 Task: Find connections with filter location Rheine with filter topic #Leanstartupswith filter profile language German with filter current company Himalaya Wellness Company with filter school Tagore Engineering College with filter industry Professional Services with filter service category Financial Accounting with filter keywords title Organizer
Action: Mouse moved to (281, 185)
Screenshot: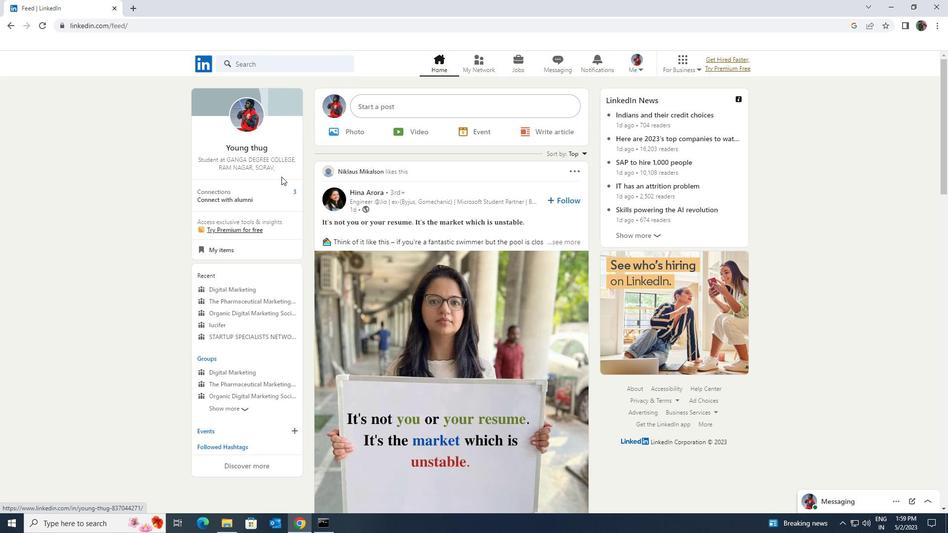 
Action: Mouse pressed left at (281, 185)
Screenshot: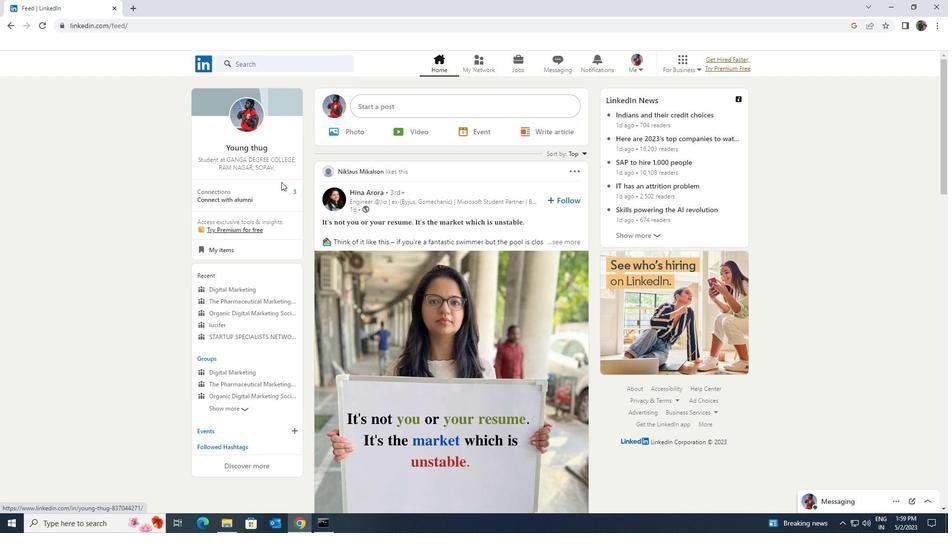 
Action: Mouse moved to (281, 192)
Screenshot: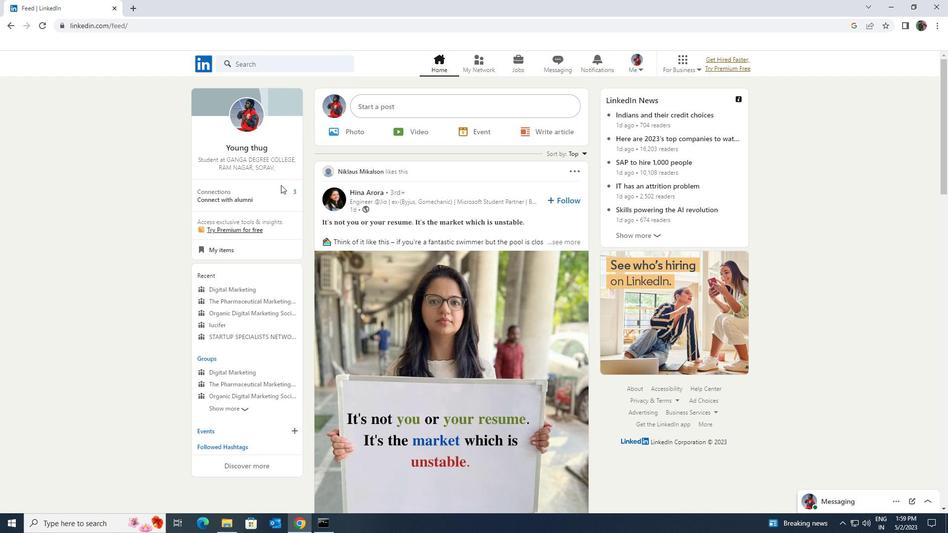 
Action: Mouse pressed left at (281, 192)
Screenshot: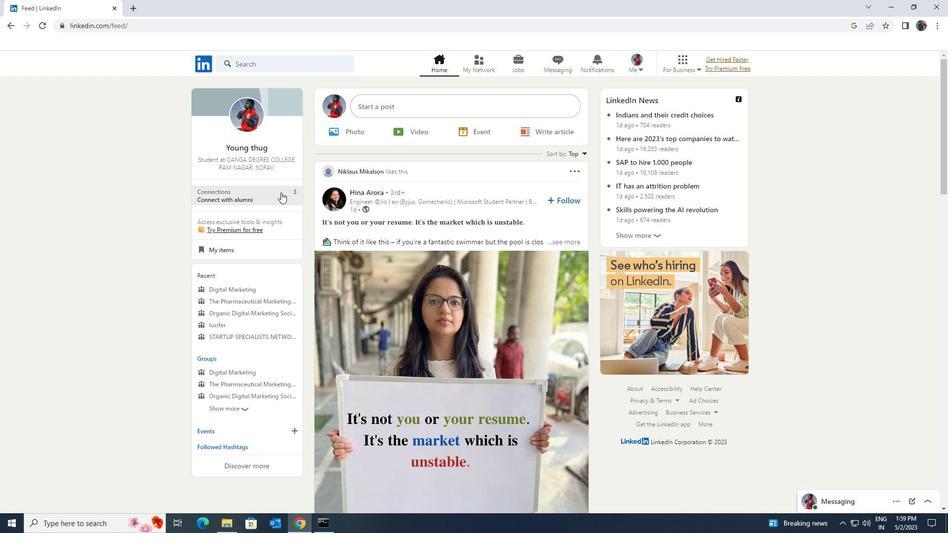 
Action: Mouse moved to (289, 120)
Screenshot: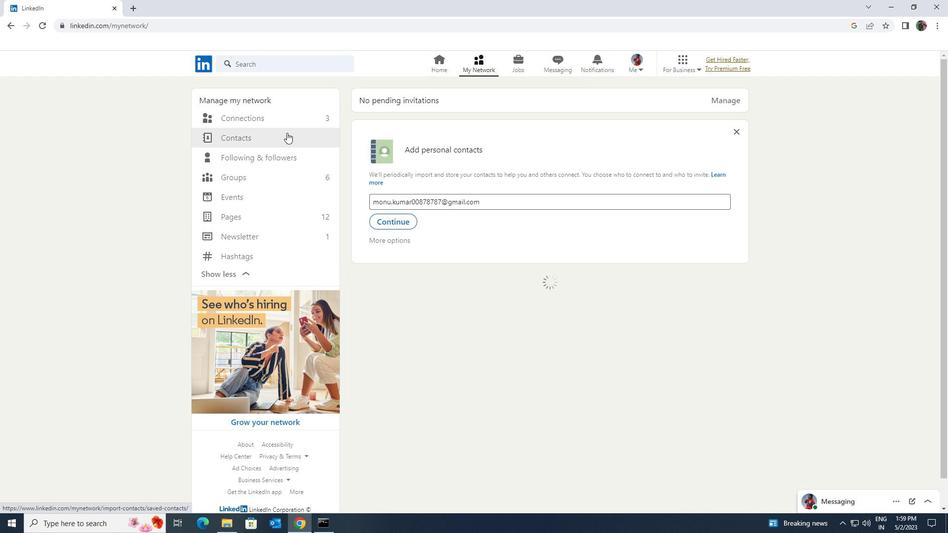 
Action: Mouse pressed left at (289, 120)
Screenshot: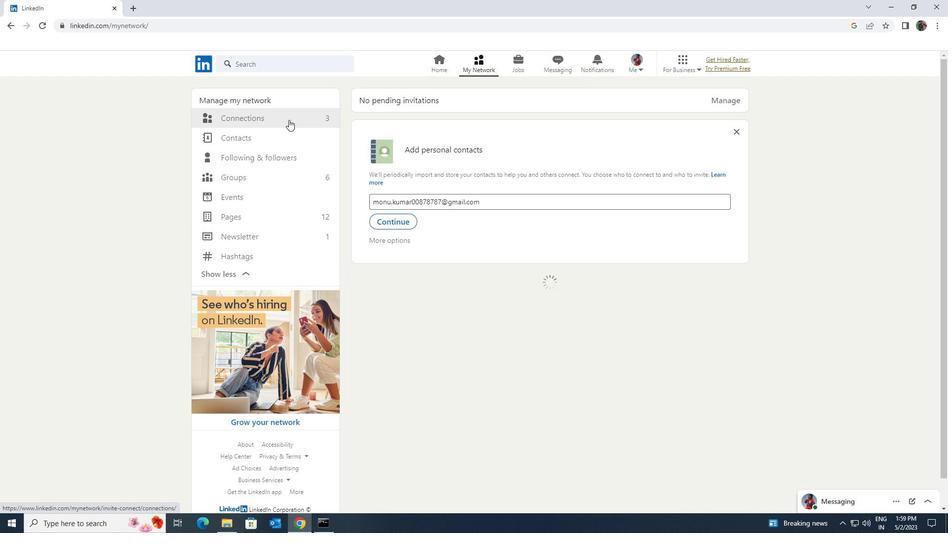 
Action: Mouse moved to (531, 121)
Screenshot: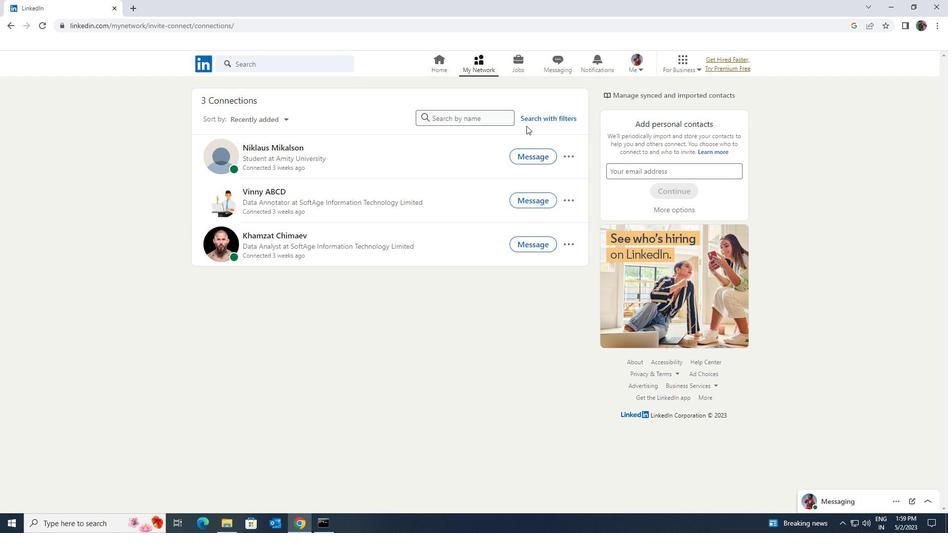 
Action: Mouse pressed left at (531, 121)
Screenshot: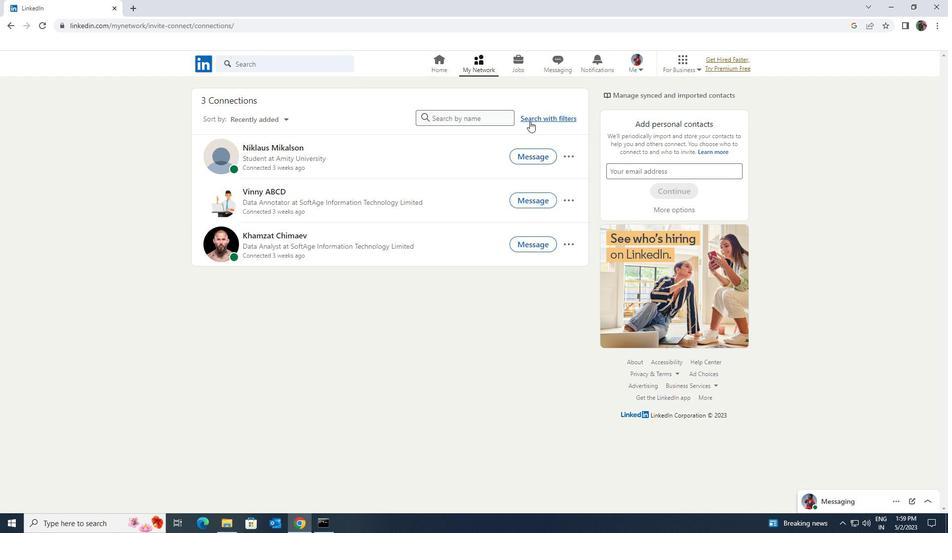
Action: Mouse moved to (505, 95)
Screenshot: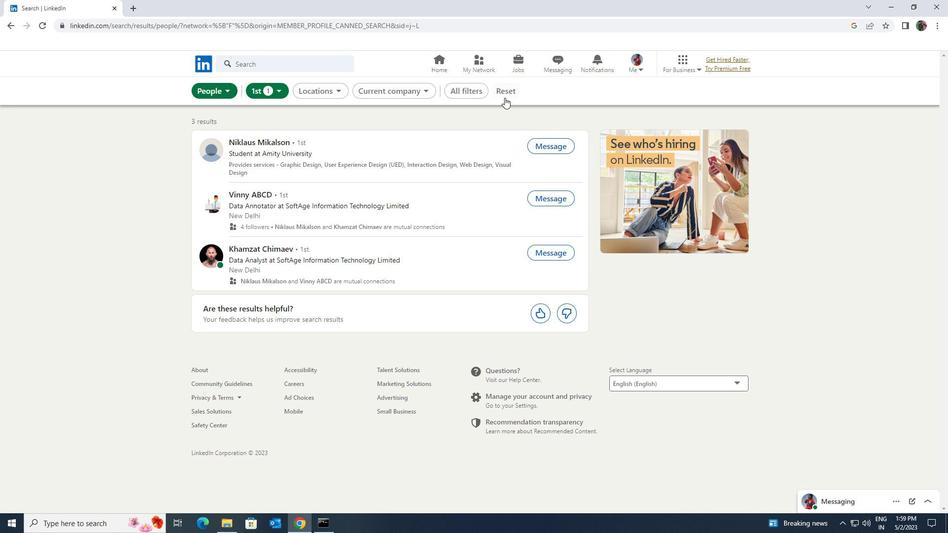 
Action: Mouse pressed left at (505, 95)
Screenshot: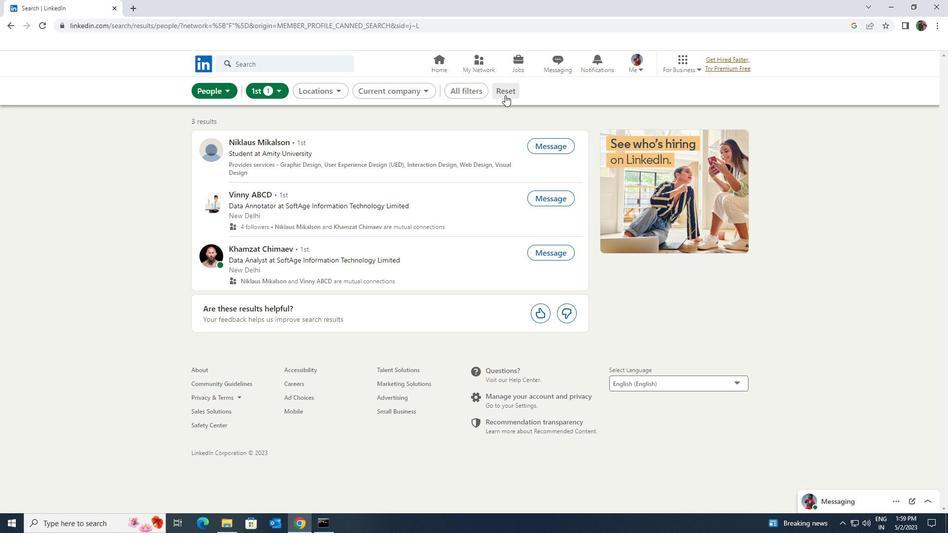 
Action: Mouse moved to (503, 96)
Screenshot: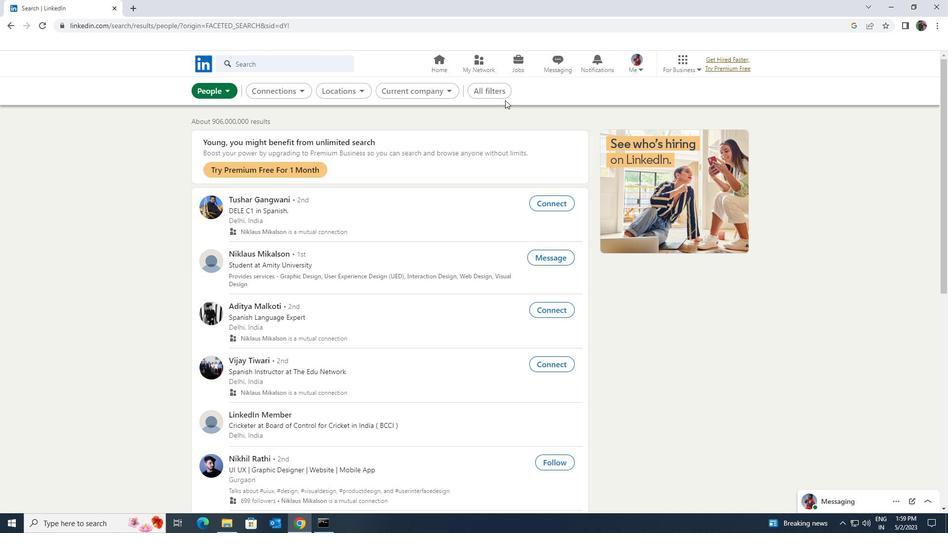 
Action: Mouse pressed left at (503, 96)
Screenshot: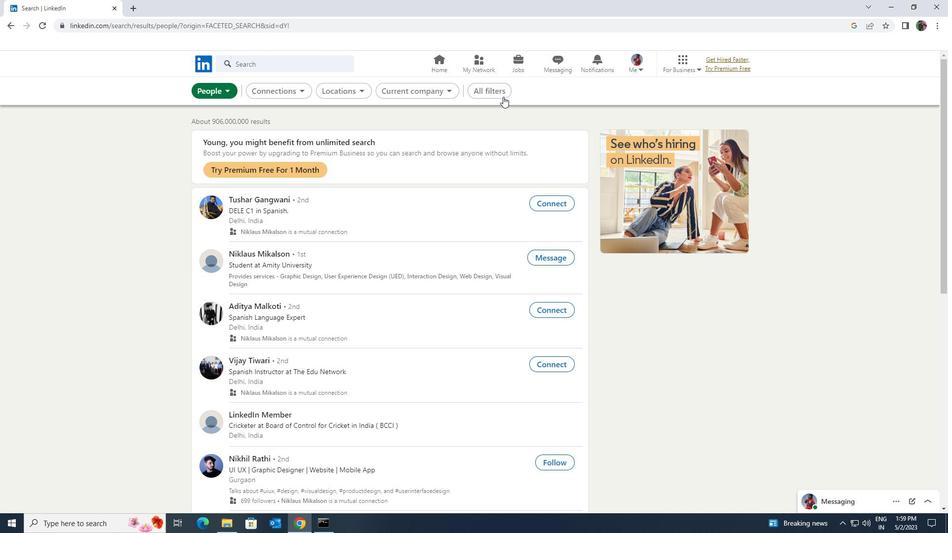 
Action: Mouse moved to (821, 393)
Screenshot: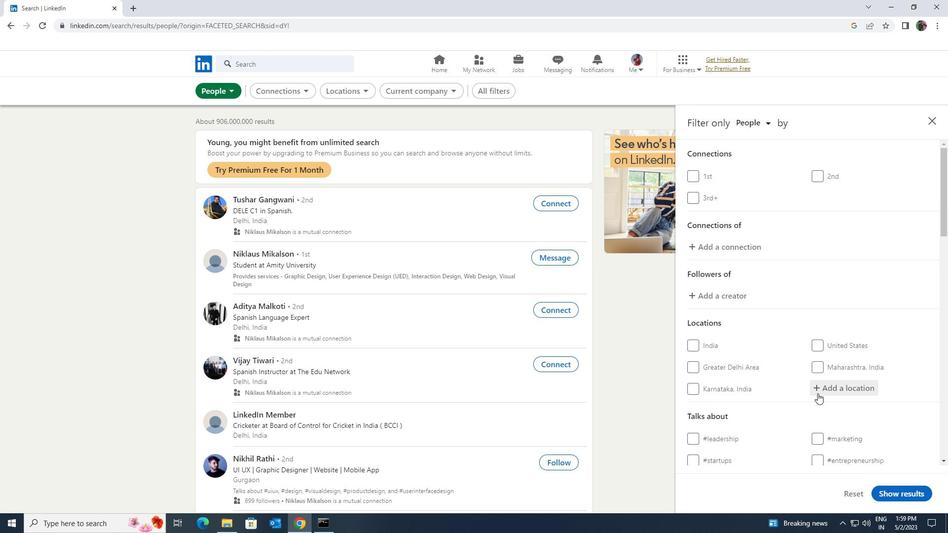 
Action: Mouse pressed left at (821, 393)
Screenshot: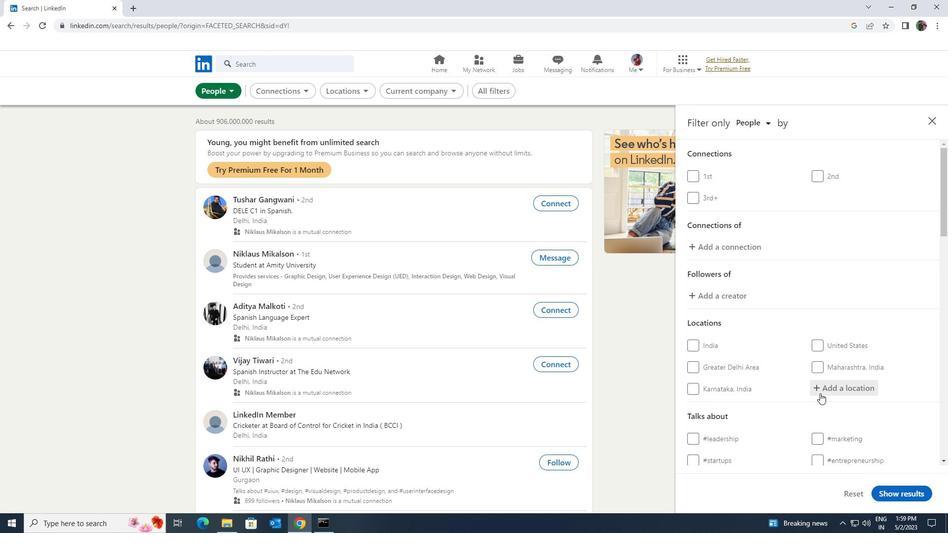 
Action: Mouse moved to (823, 386)
Screenshot: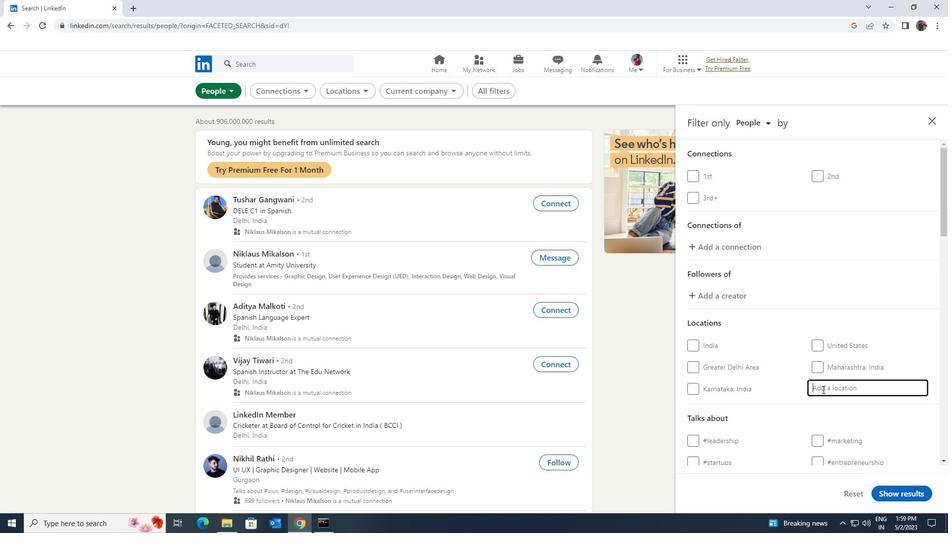 
Action: Key pressed <Key.shift><Key.shift><Key.shift><Key.shift><Key.shift><Key.shift><Key.shift>RHEIN
Screenshot: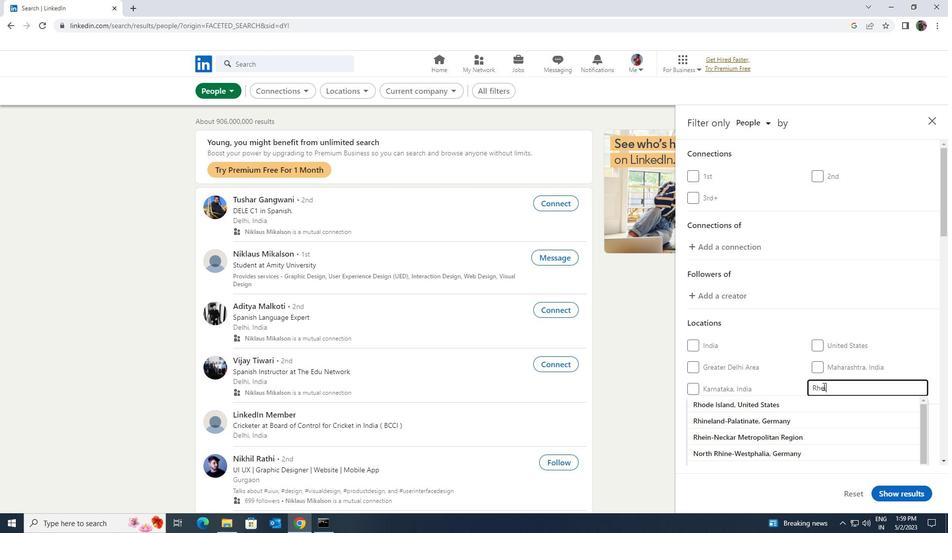 
Action: Mouse moved to (823, 391)
Screenshot: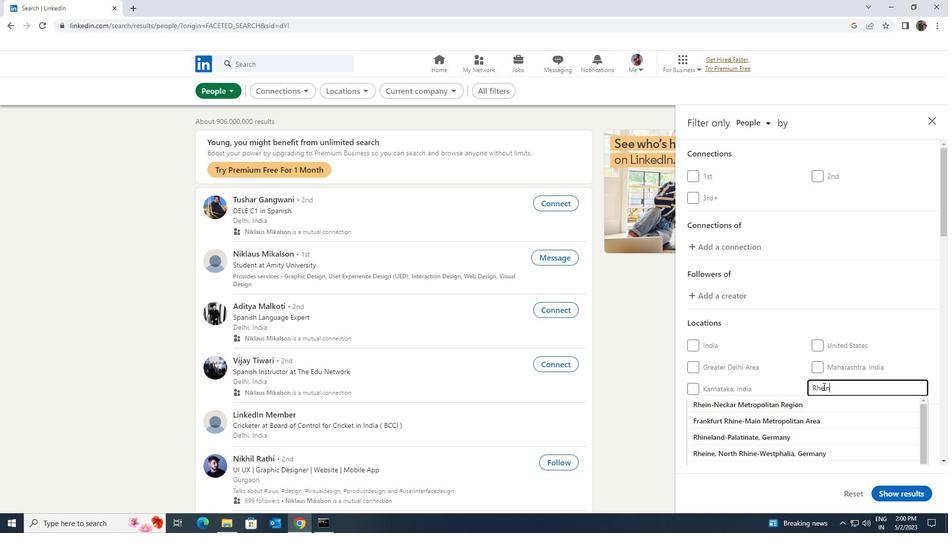 
Action: Key pressed E
Screenshot: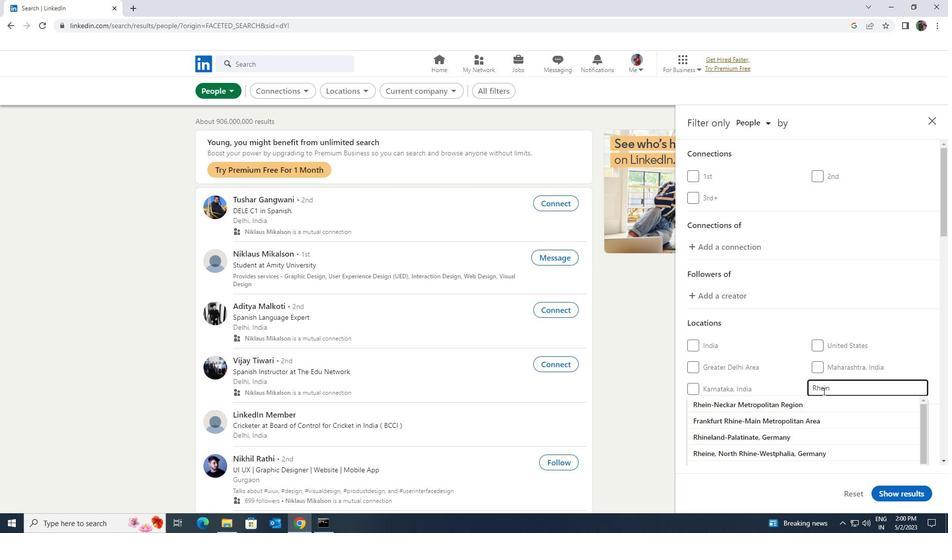 
Action: Mouse moved to (821, 397)
Screenshot: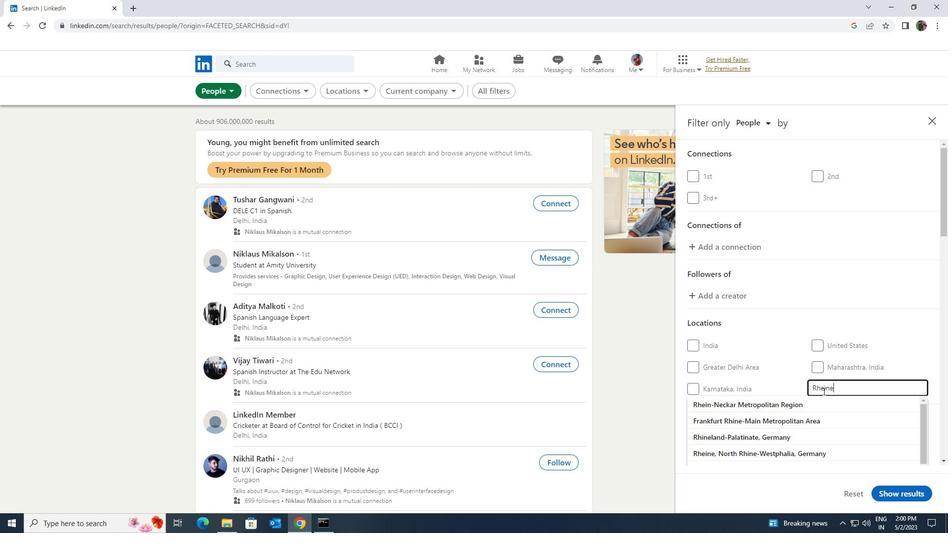 
Action: Mouse pressed left at (821, 397)
Screenshot: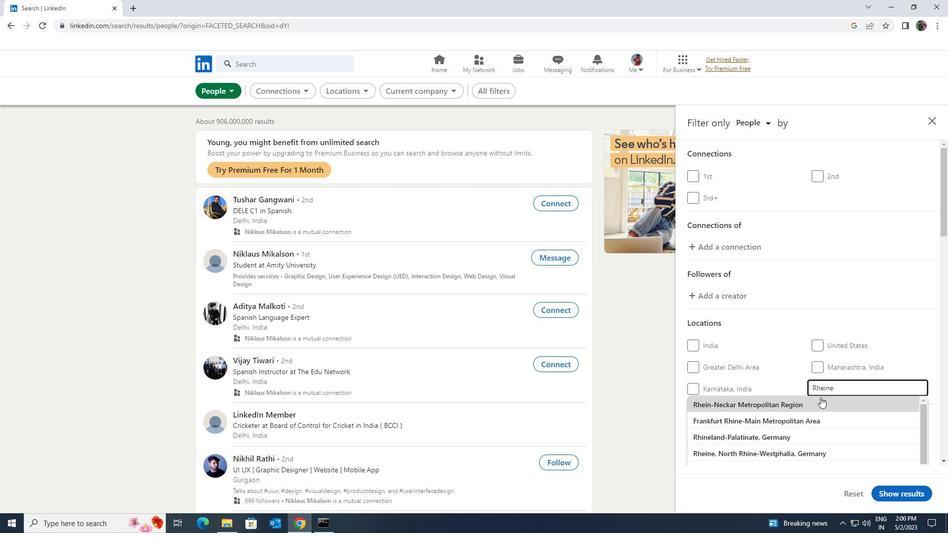 
Action: Mouse scrolled (821, 397) with delta (0, 0)
Screenshot: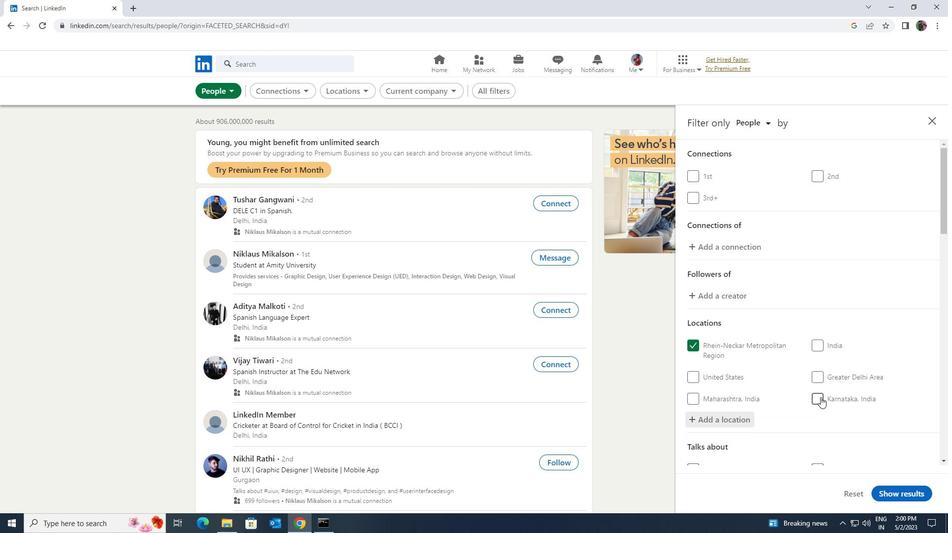
Action: Mouse scrolled (821, 397) with delta (0, 0)
Screenshot: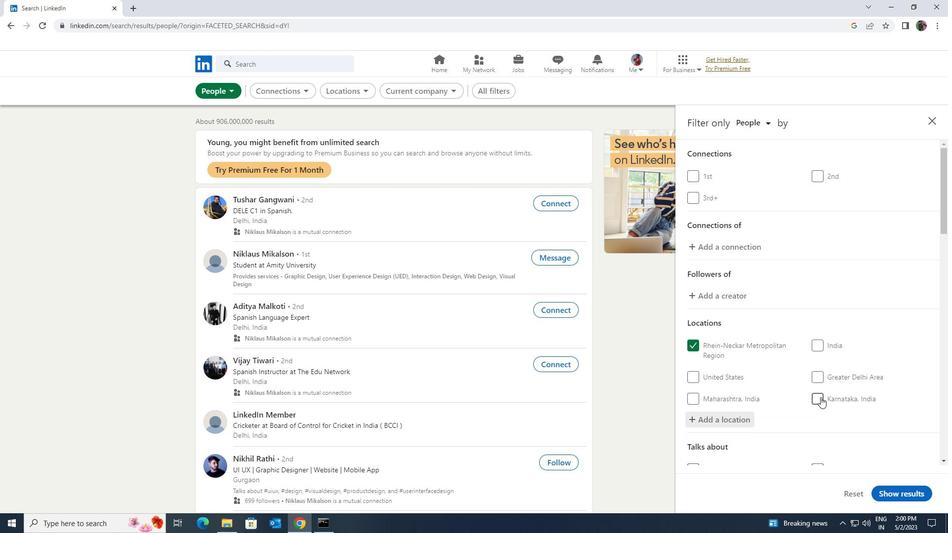 
Action: Mouse moved to (825, 408)
Screenshot: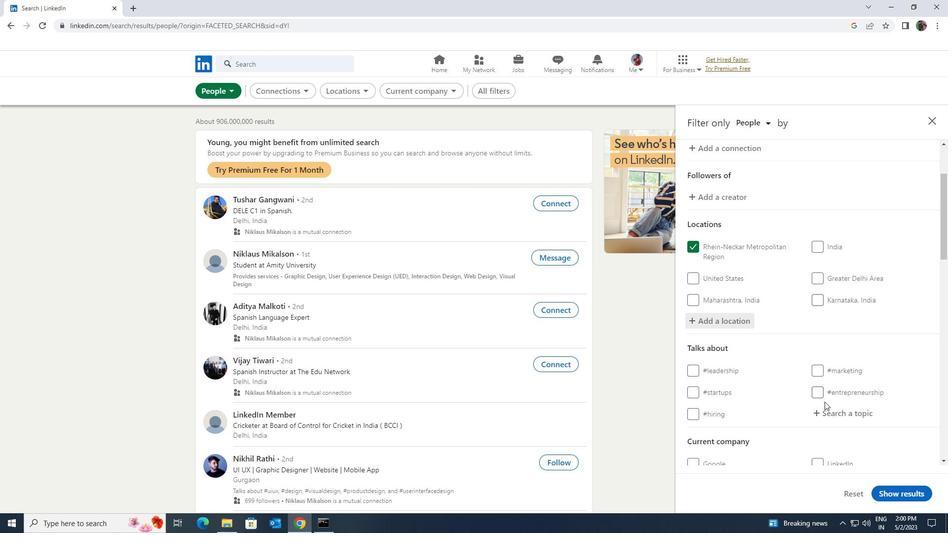 
Action: Mouse pressed left at (825, 408)
Screenshot: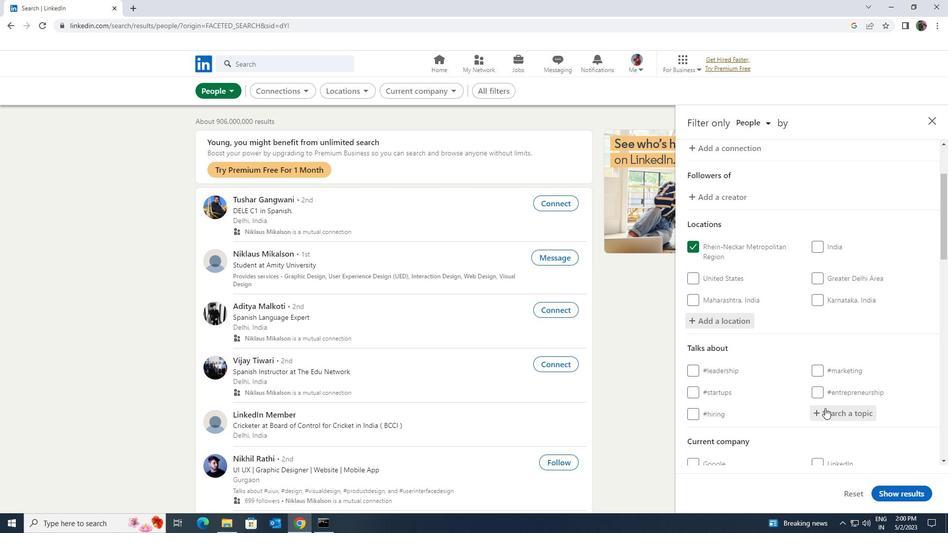 
Action: Key pressed <Key.shift>LEANSTART
Screenshot: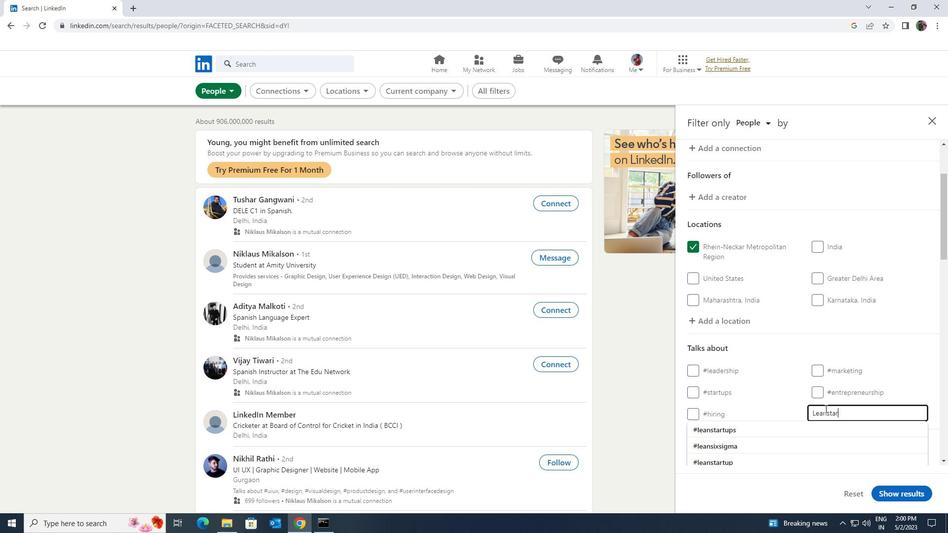
Action: Mouse moved to (819, 427)
Screenshot: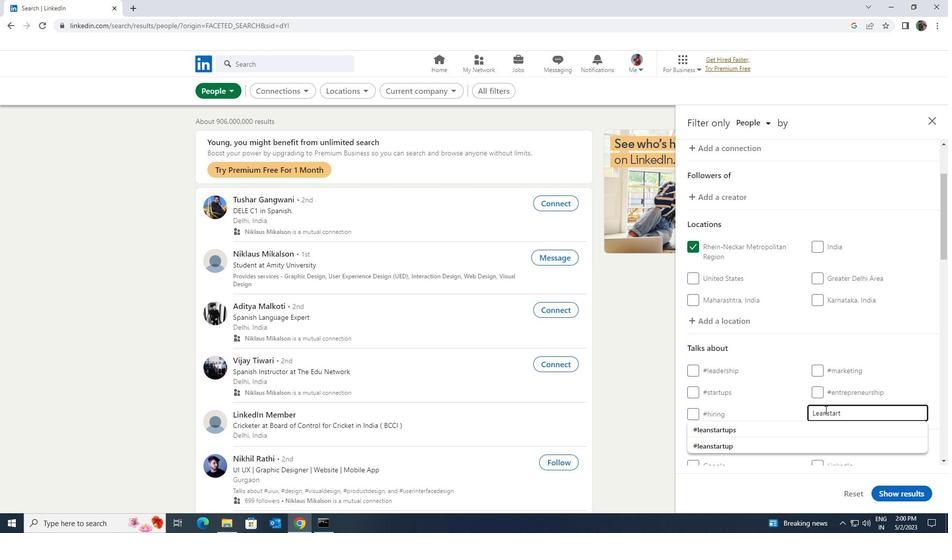 
Action: Mouse pressed left at (819, 427)
Screenshot: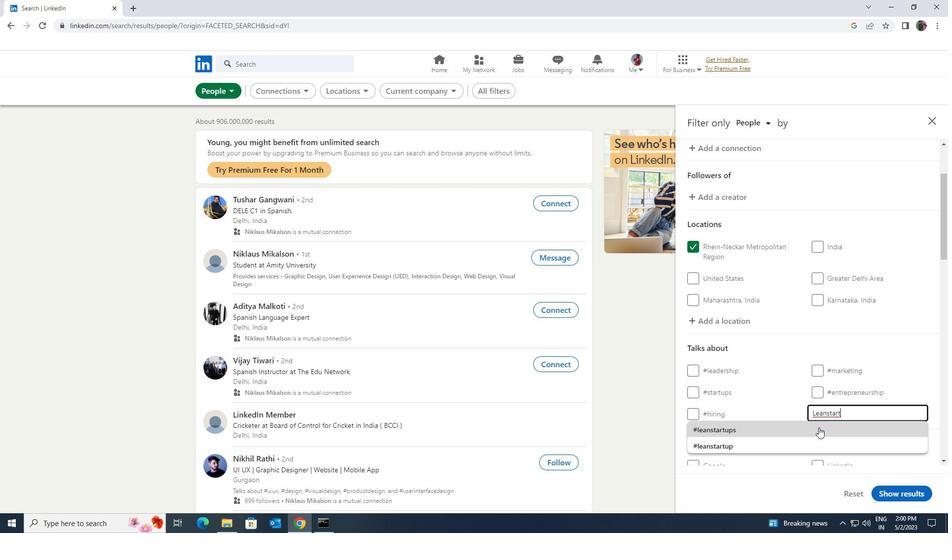 
Action: Mouse moved to (822, 419)
Screenshot: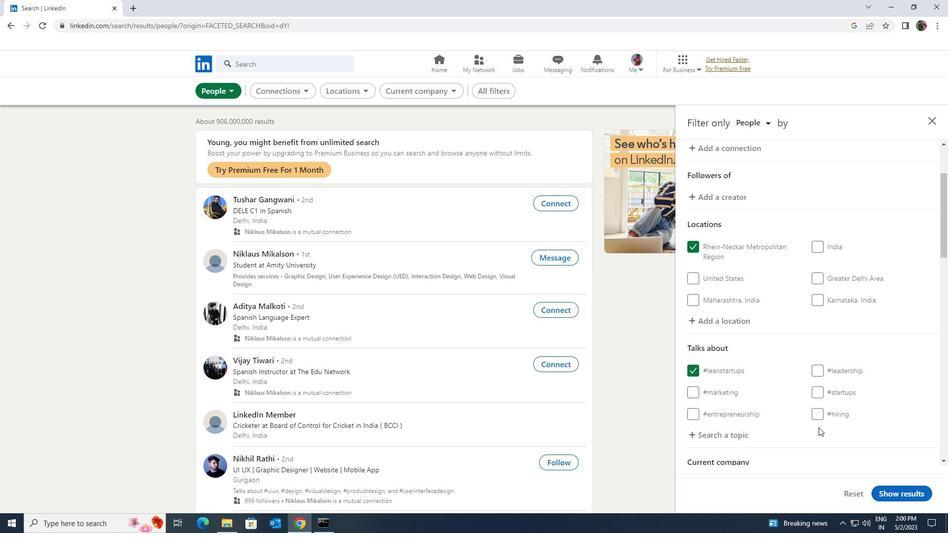 
Action: Mouse scrolled (822, 419) with delta (0, 0)
Screenshot: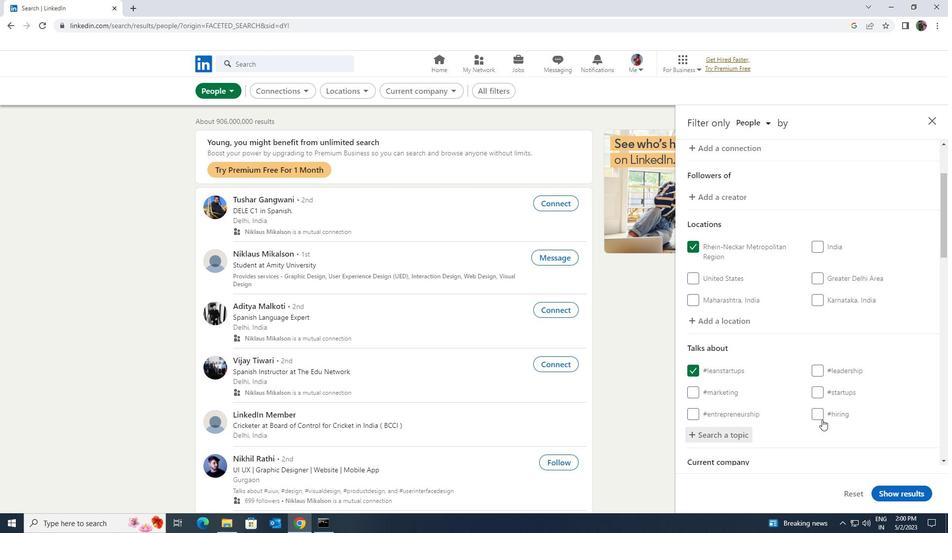 
Action: Mouse scrolled (822, 419) with delta (0, 0)
Screenshot: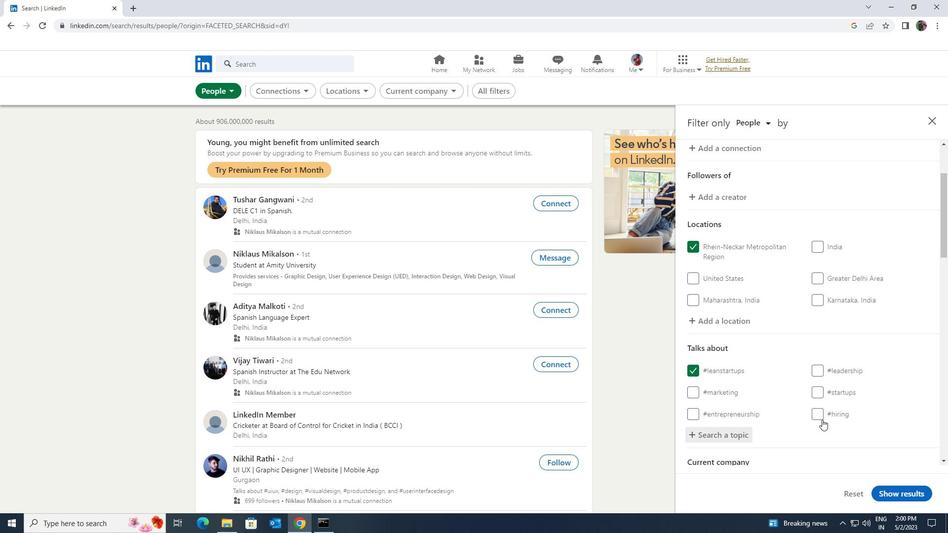 
Action: Mouse scrolled (822, 419) with delta (0, 0)
Screenshot: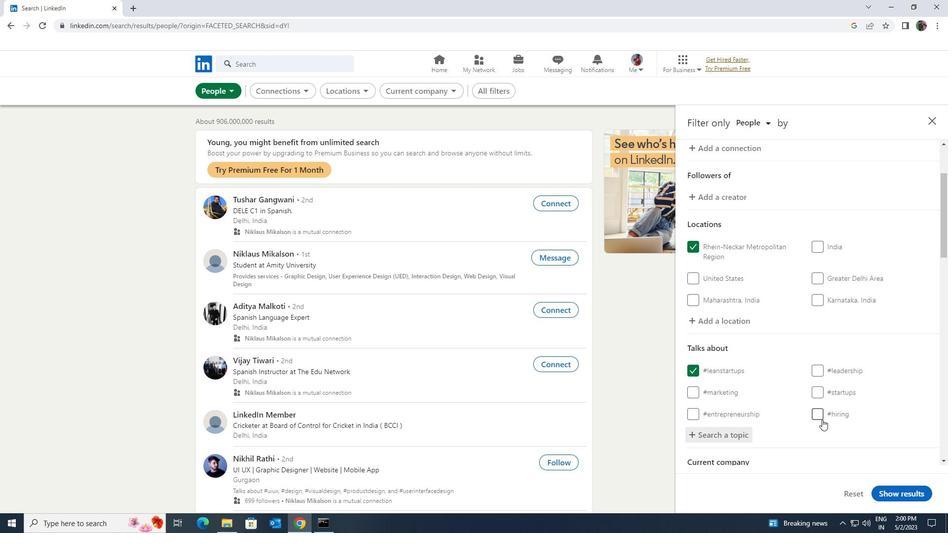 
Action: Mouse moved to (825, 412)
Screenshot: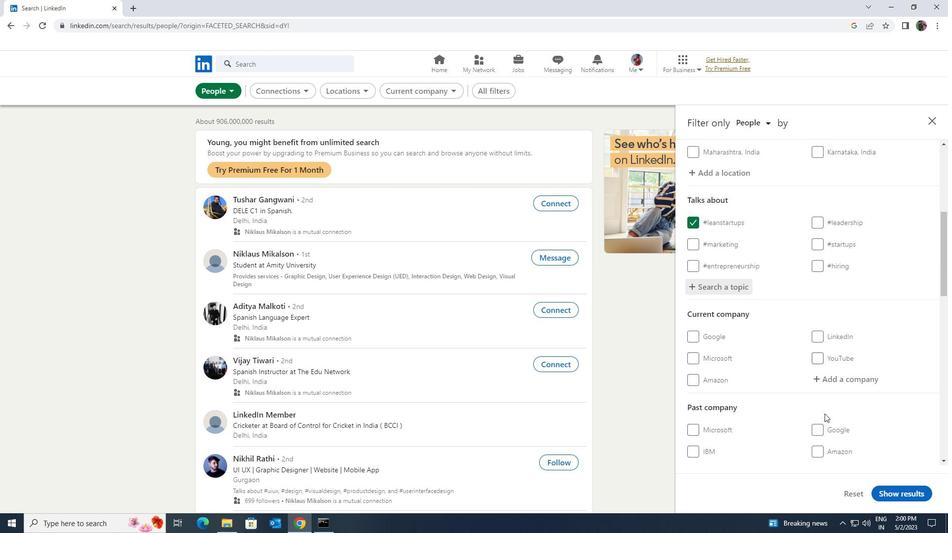 
Action: Mouse scrolled (825, 411) with delta (0, 0)
Screenshot: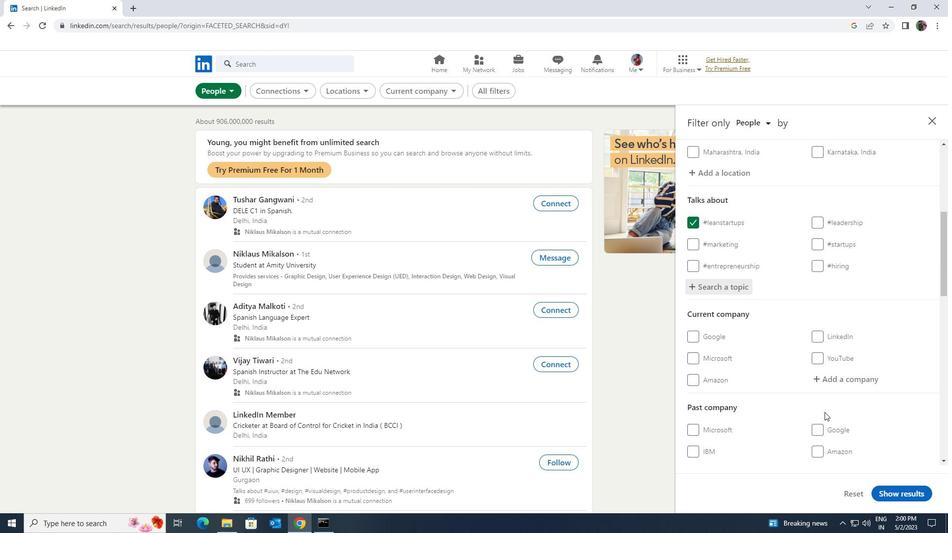 
Action: Mouse scrolled (825, 411) with delta (0, 0)
Screenshot: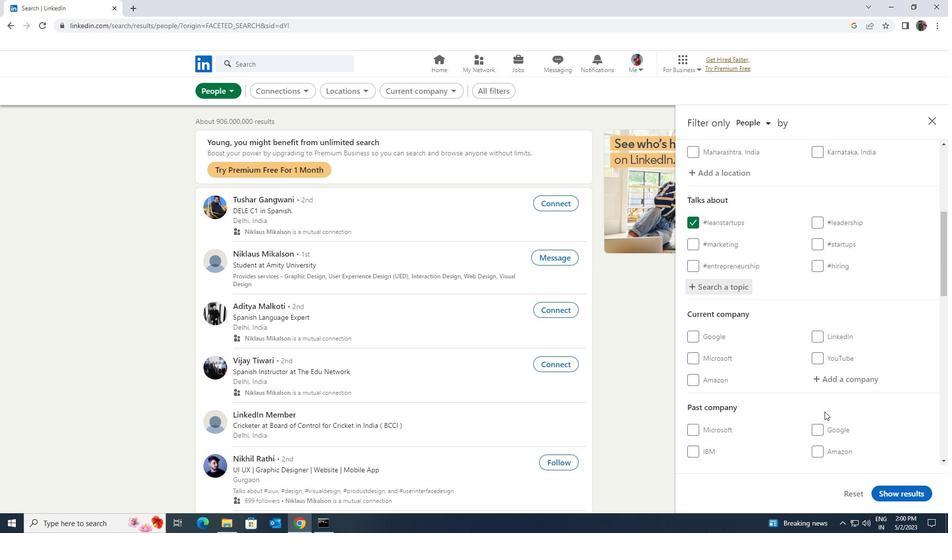 
Action: Mouse scrolled (825, 411) with delta (0, 0)
Screenshot: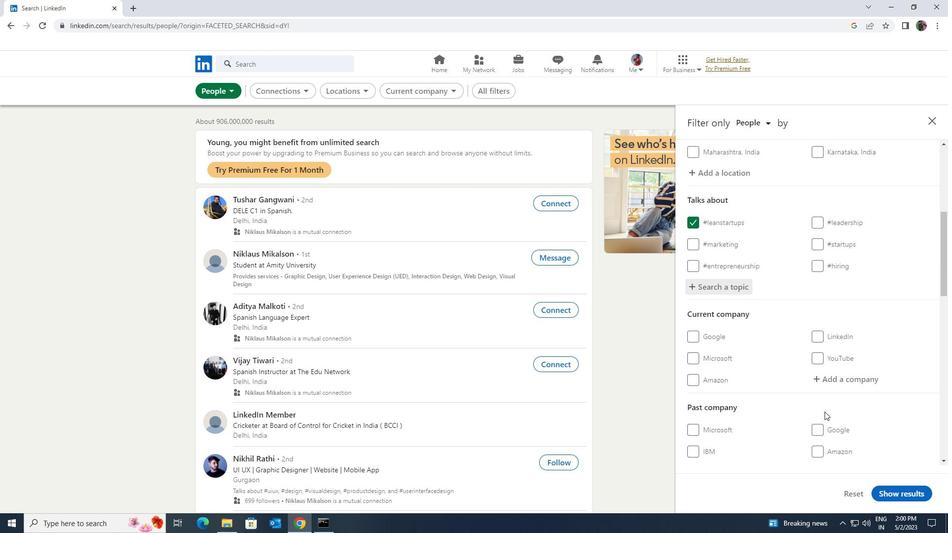 
Action: Mouse moved to (827, 400)
Screenshot: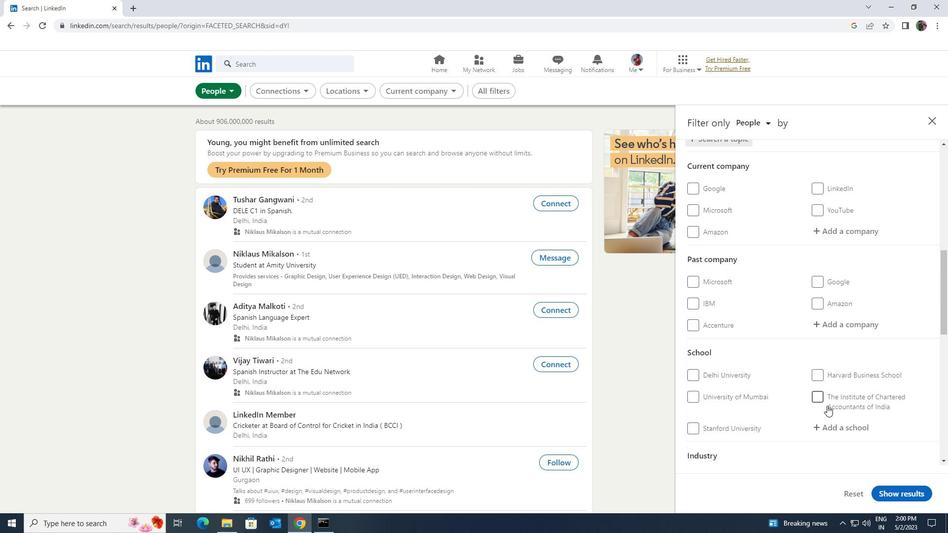 
Action: Mouse scrolled (827, 399) with delta (0, 0)
Screenshot: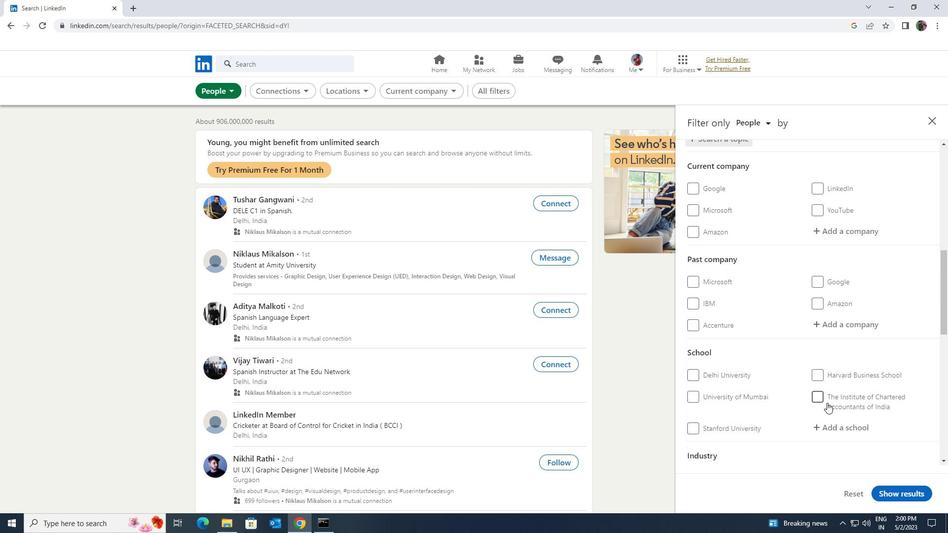 
Action: Mouse scrolled (827, 399) with delta (0, 0)
Screenshot: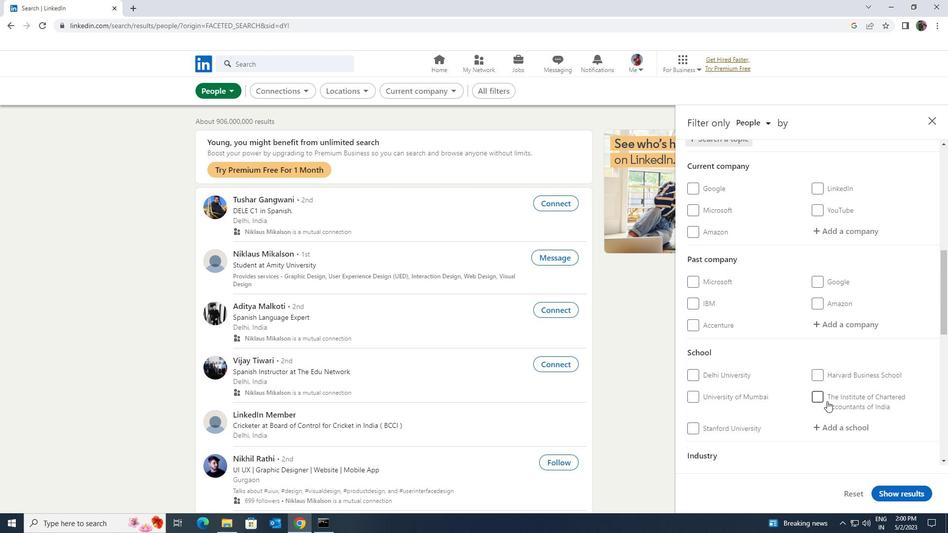 
Action: Mouse moved to (829, 394)
Screenshot: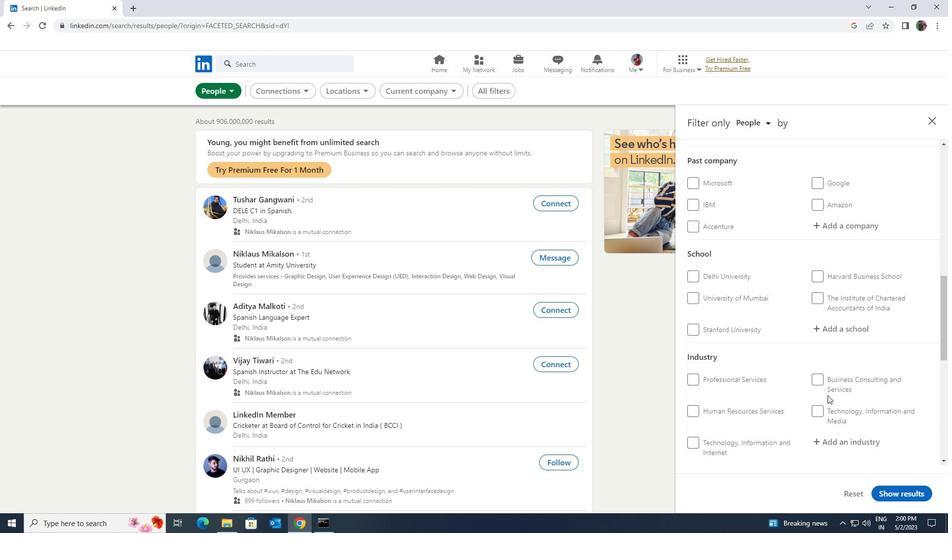 
Action: Mouse scrolled (829, 394) with delta (0, 0)
Screenshot: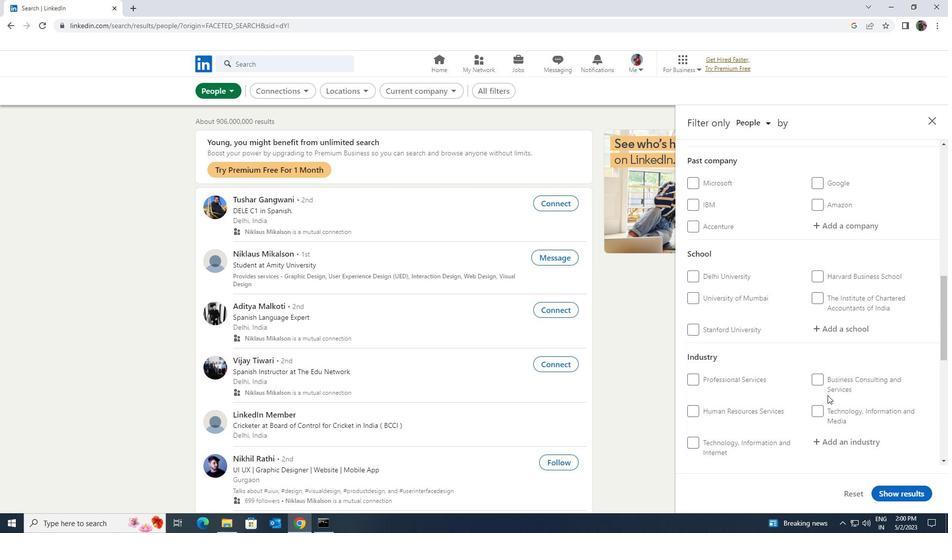 
Action: Mouse scrolled (829, 394) with delta (0, 0)
Screenshot: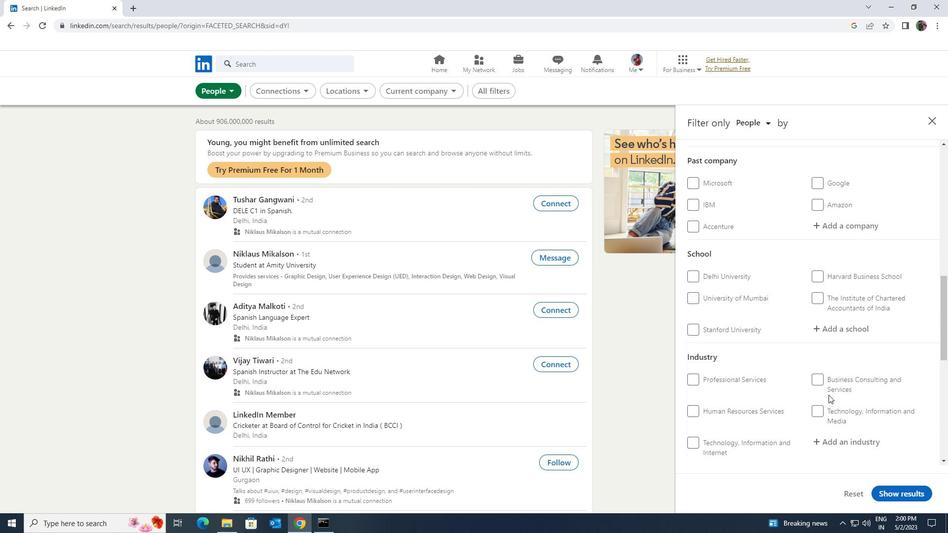 
Action: Mouse scrolled (829, 394) with delta (0, 0)
Screenshot: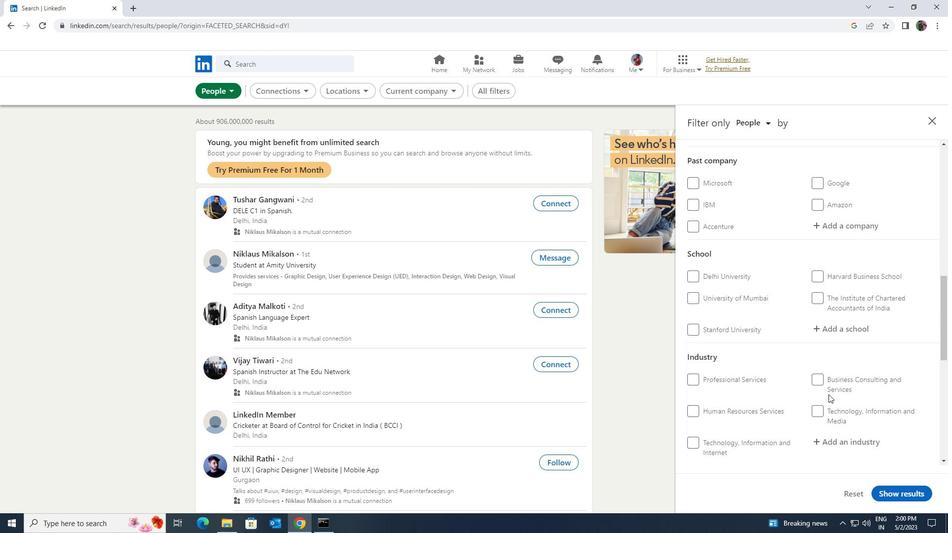 
Action: Mouse scrolled (829, 394) with delta (0, 0)
Screenshot: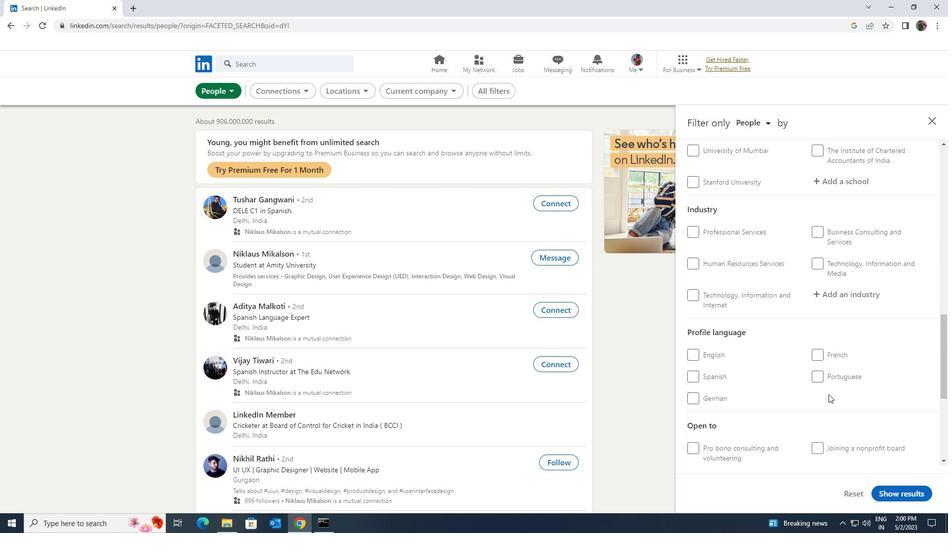 
Action: Mouse moved to (702, 347)
Screenshot: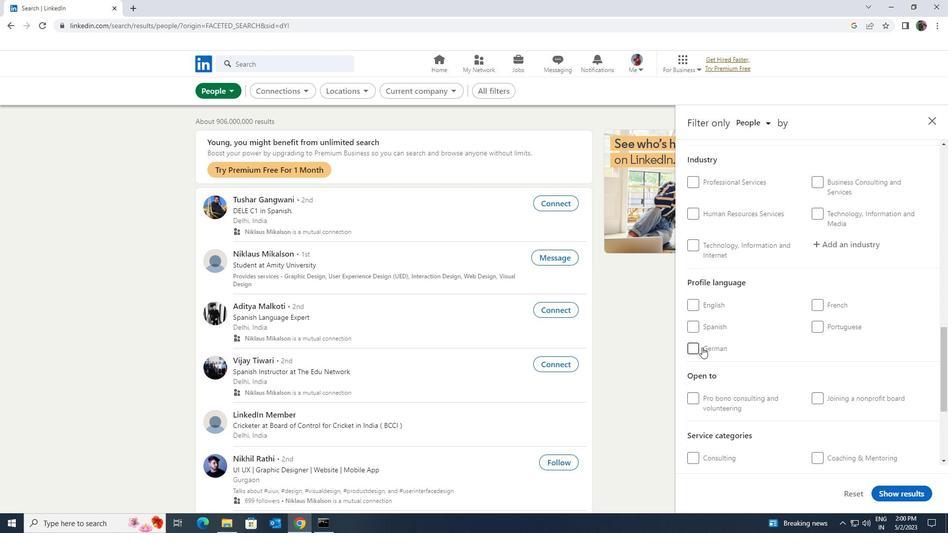 
Action: Mouse pressed left at (702, 347)
Screenshot: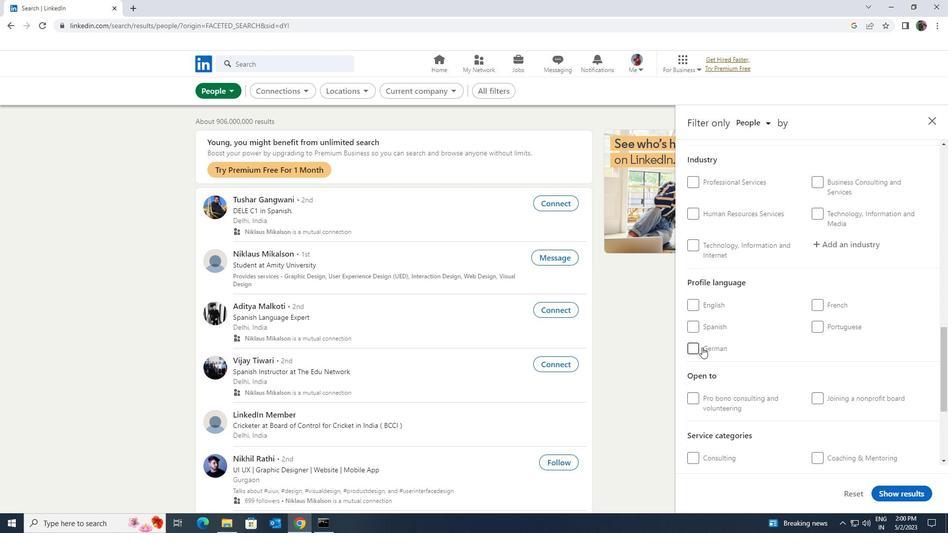 
Action: Mouse moved to (715, 348)
Screenshot: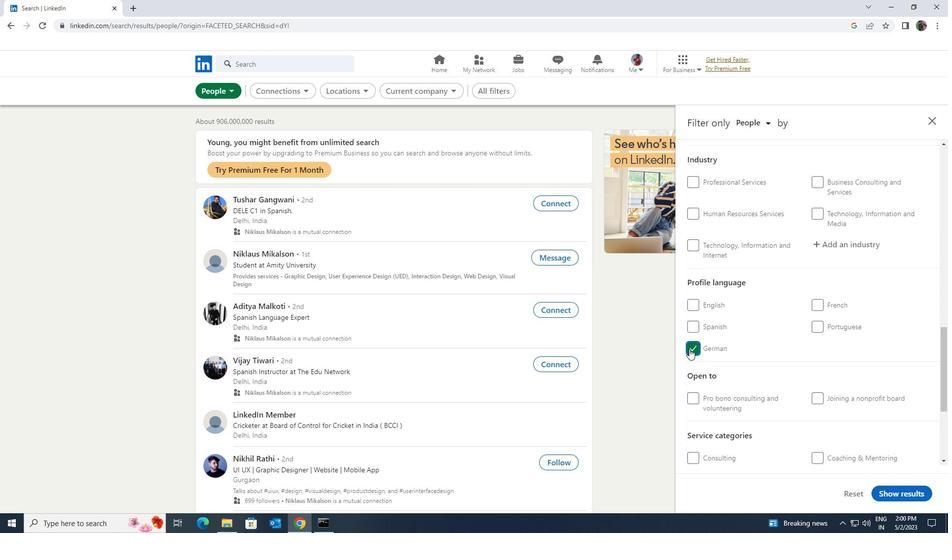 
Action: Mouse scrolled (715, 349) with delta (0, 0)
Screenshot: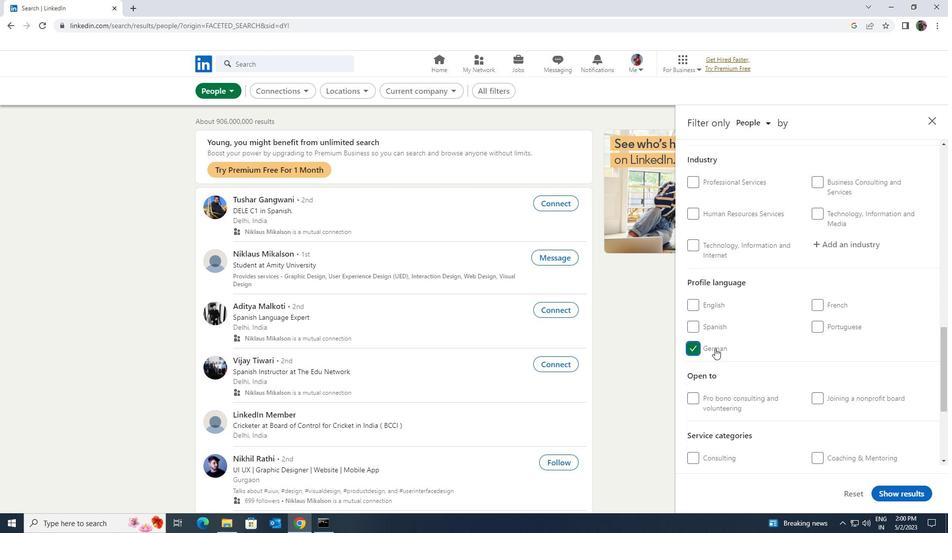 
Action: Mouse scrolled (715, 349) with delta (0, 0)
Screenshot: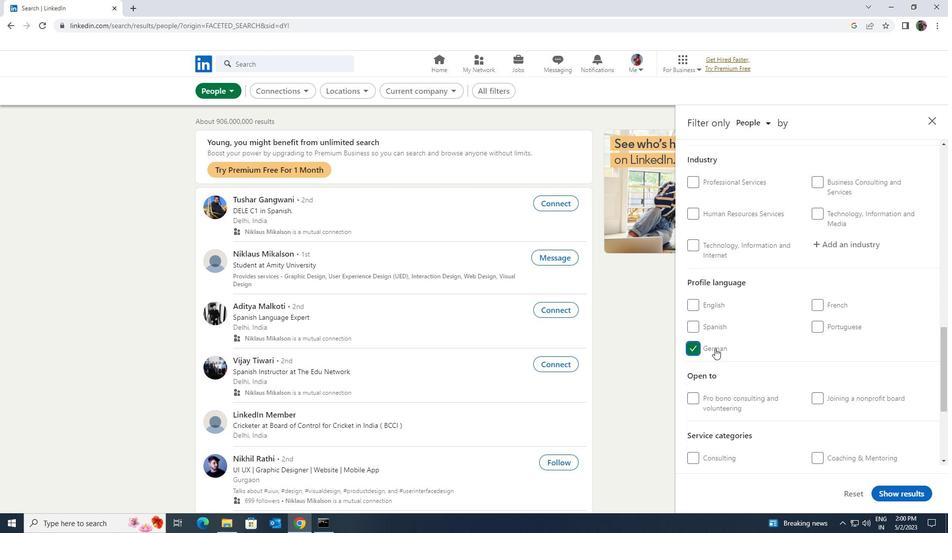 
Action: Mouse moved to (721, 350)
Screenshot: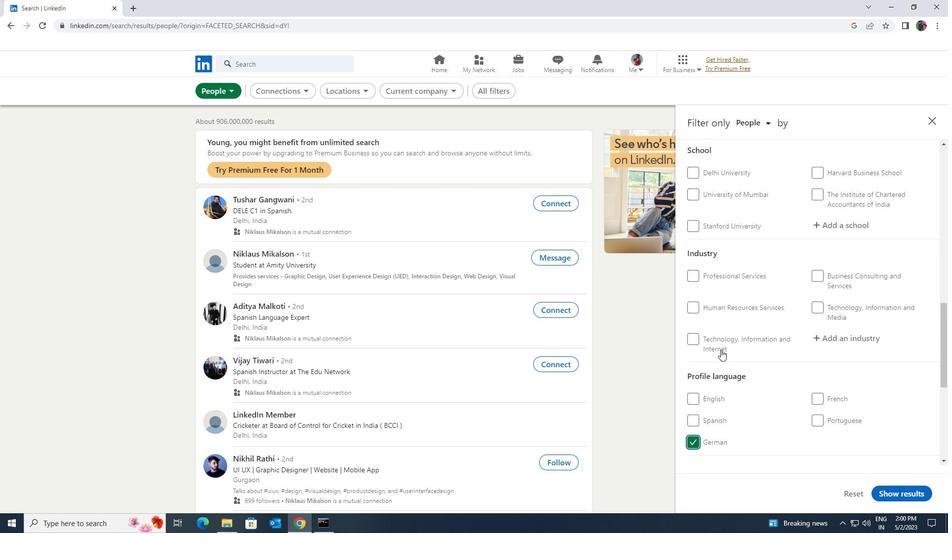 
Action: Mouse scrolled (721, 350) with delta (0, 0)
Screenshot: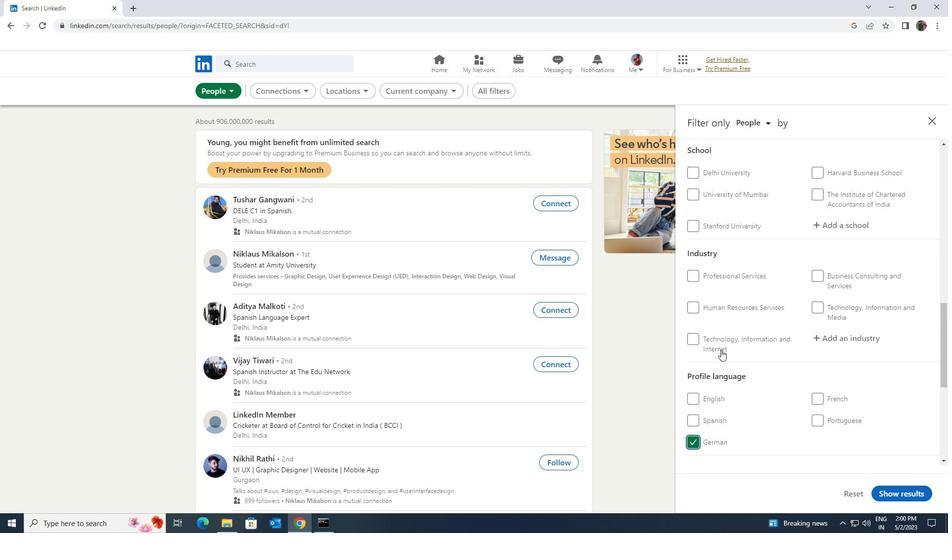 
Action: Mouse moved to (722, 350)
Screenshot: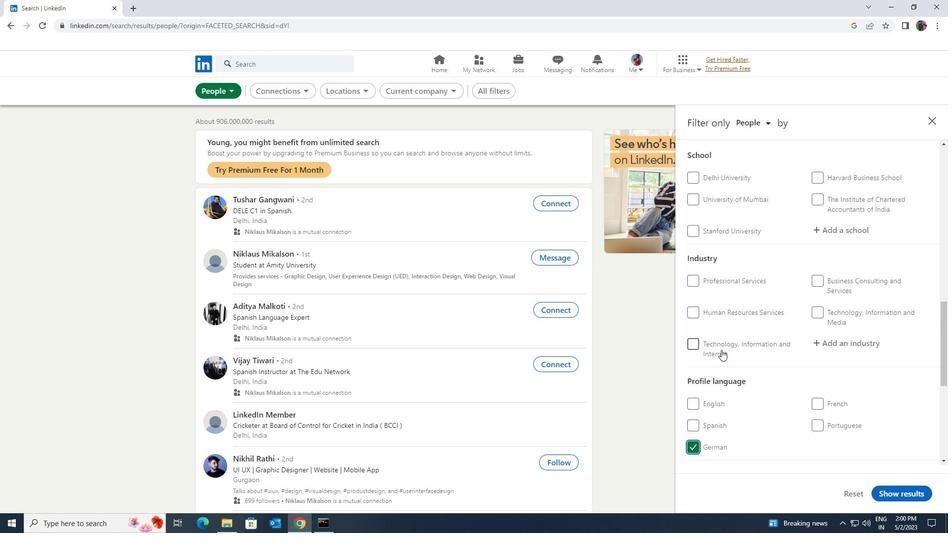 
Action: Mouse scrolled (722, 350) with delta (0, 0)
Screenshot: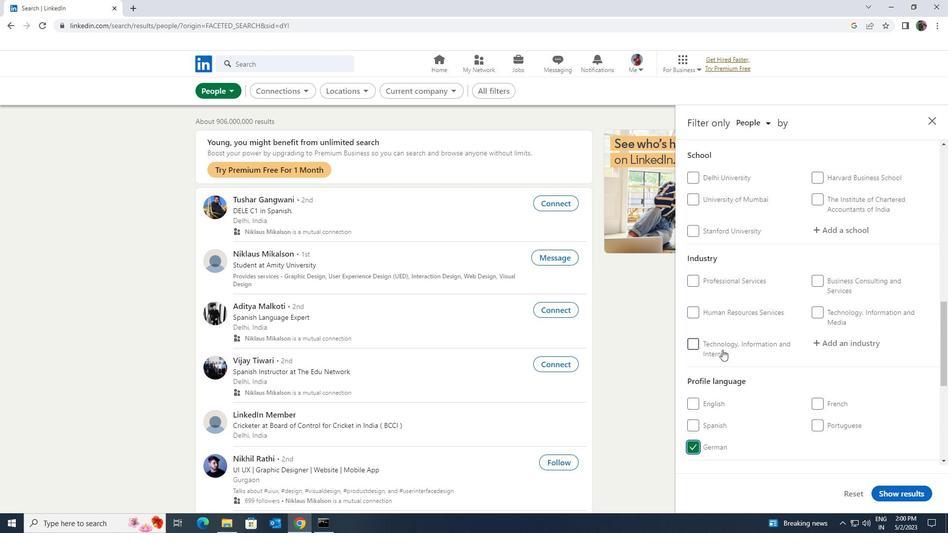 
Action: Mouse scrolled (722, 350) with delta (0, 0)
Screenshot: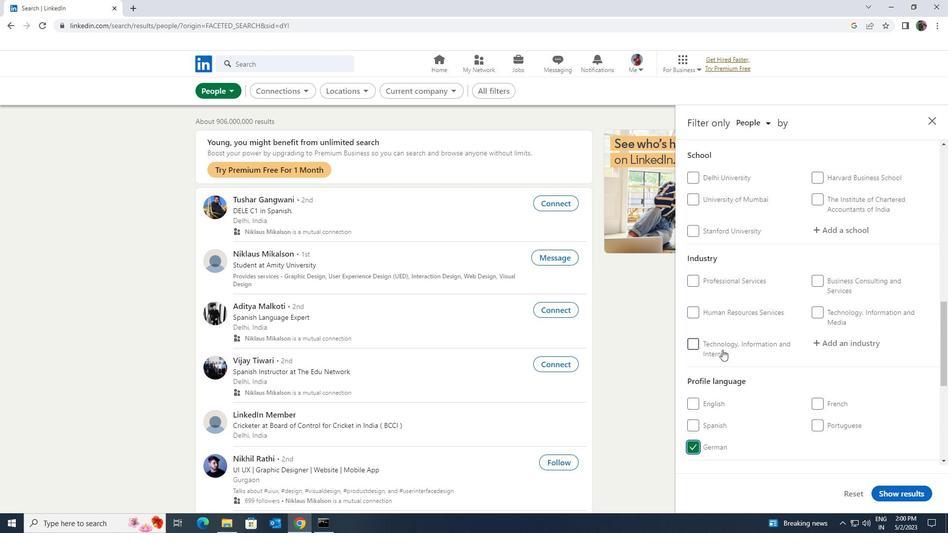 
Action: Mouse scrolled (722, 350) with delta (0, 0)
Screenshot: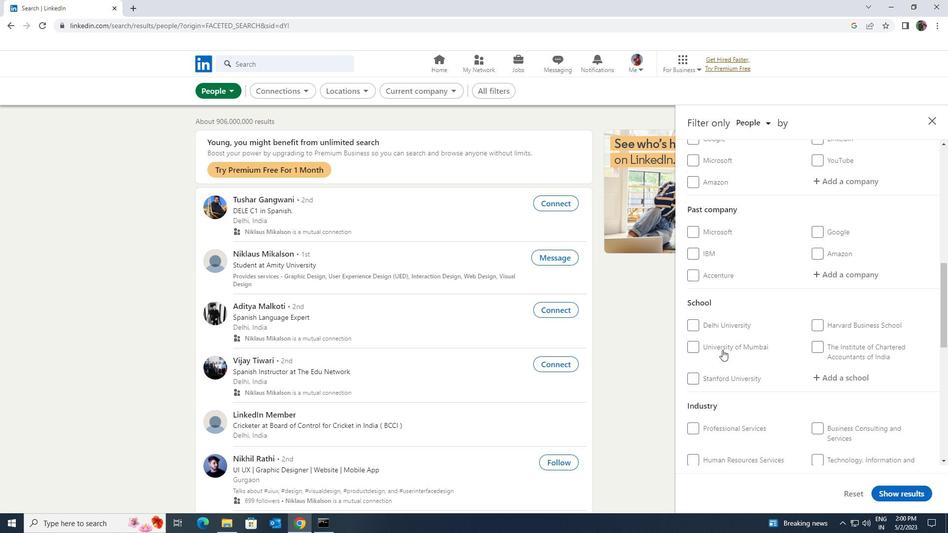 
Action: Mouse scrolled (722, 350) with delta (0, 0)
Screenshot: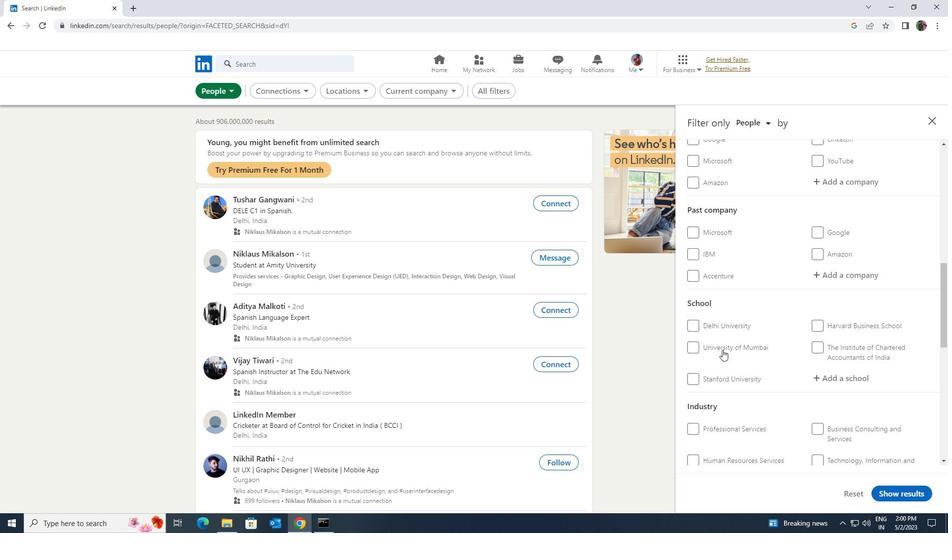 
Action: Mouse scrolled (722, 350) with delta (0, 0)
Screenshot: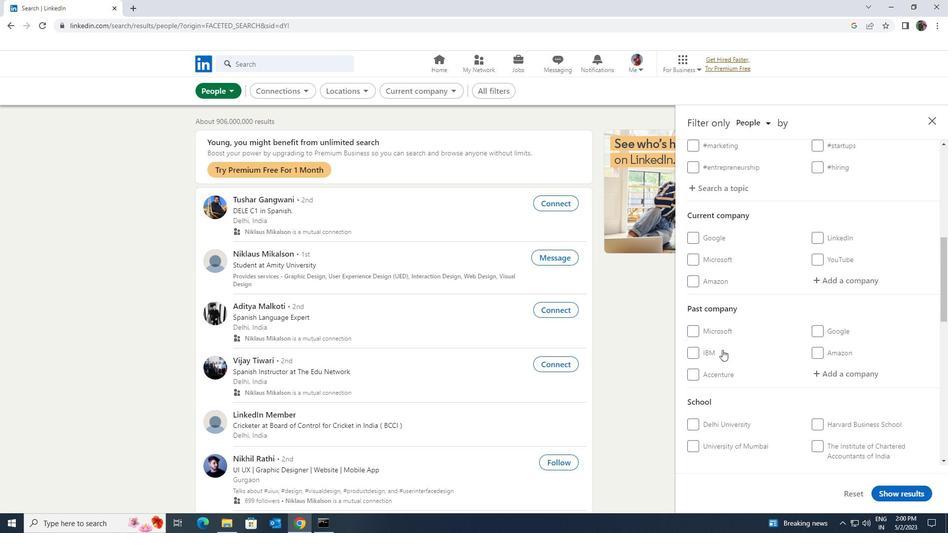 
Action: Mouse moved to (827, 334)
Screenshot: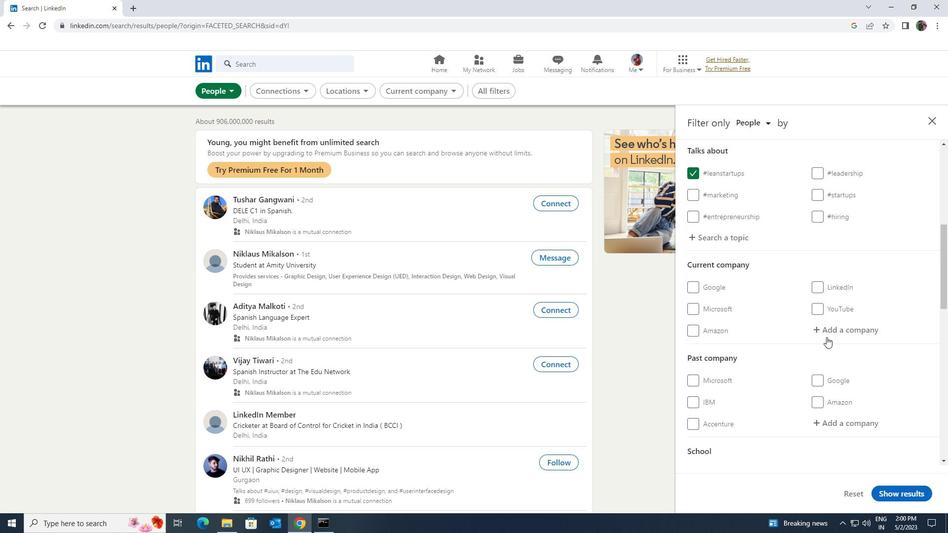 
Action: Mouse pressed left at (827, 334)
Screenshot: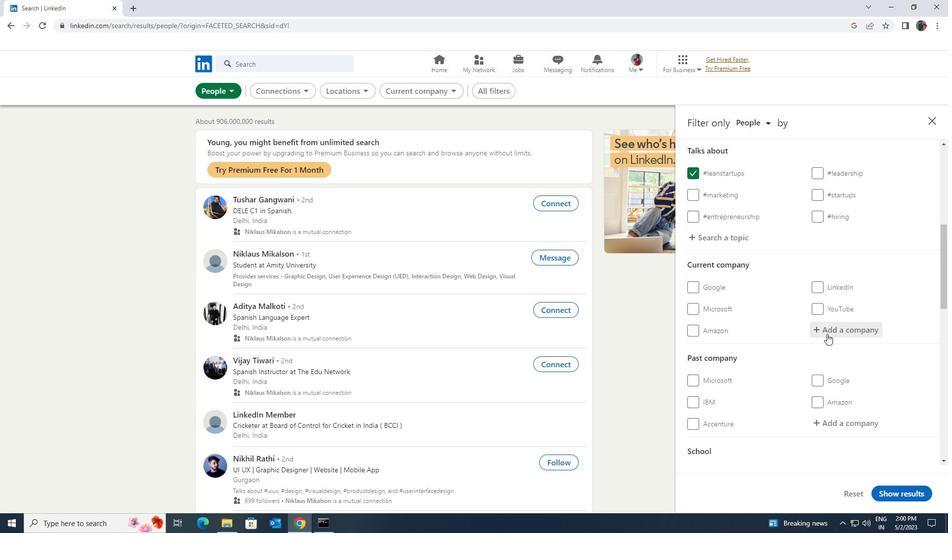 
Action: Key pressed <Key.shift><Key.shift>HIMALAYA
Screenshot: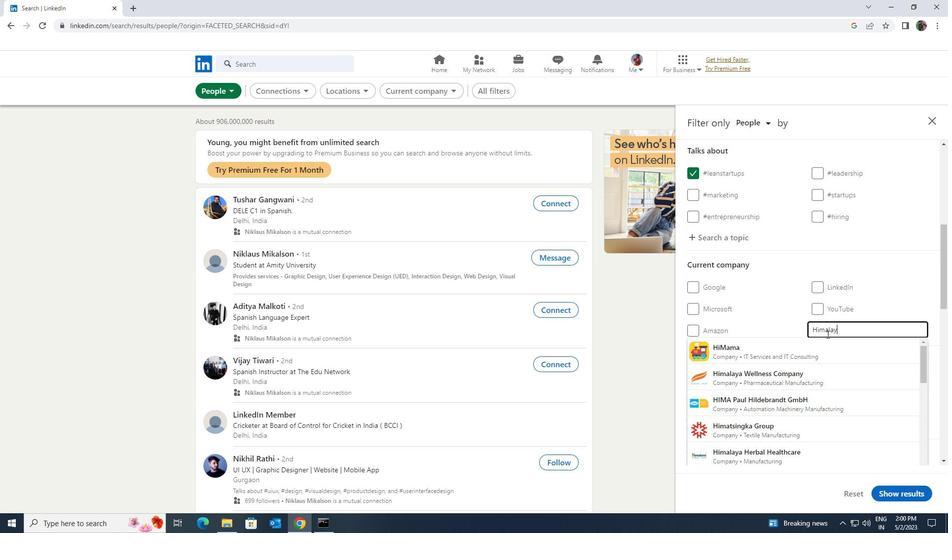 
Action: Mouse moved to (827, 346)
Screenshot: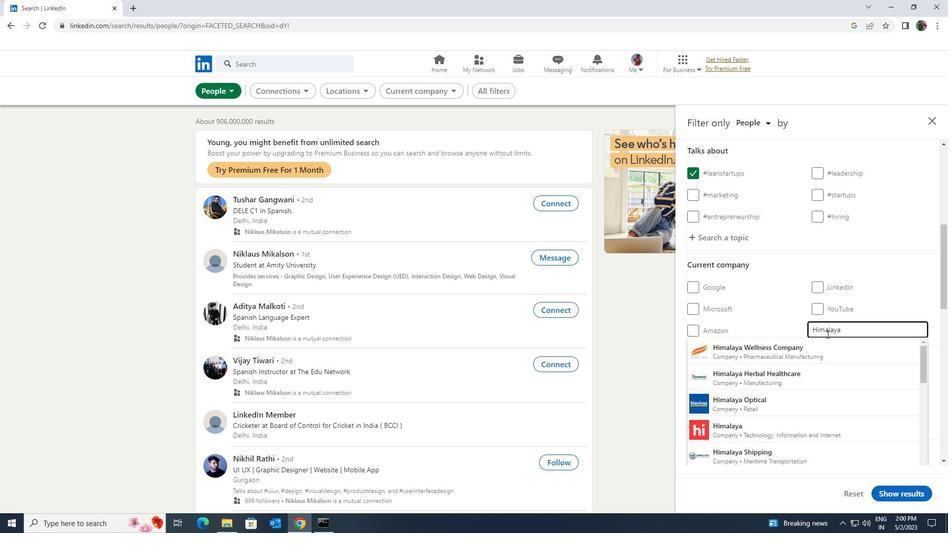 
Action: Mouse pressed left at (827, 346)
Screenshot: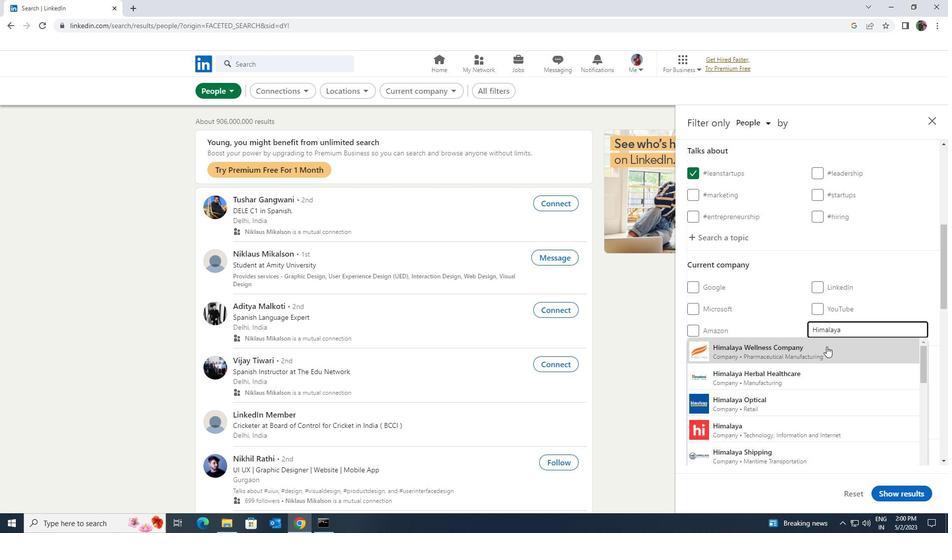 
Action: Mouse moved to (820, 348)
Screenshot: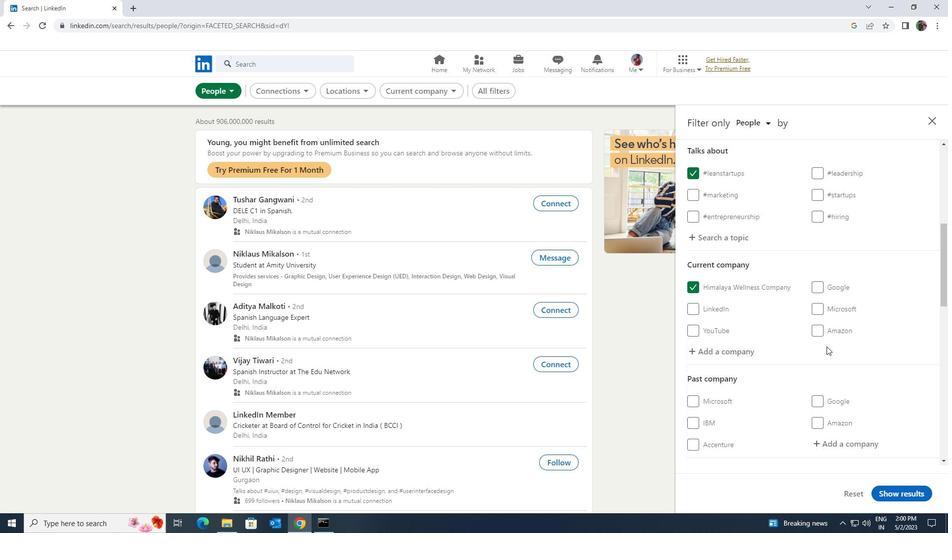 
Action: Mouse scrolled (820, 347) with delta (0, 0)
Screenshot: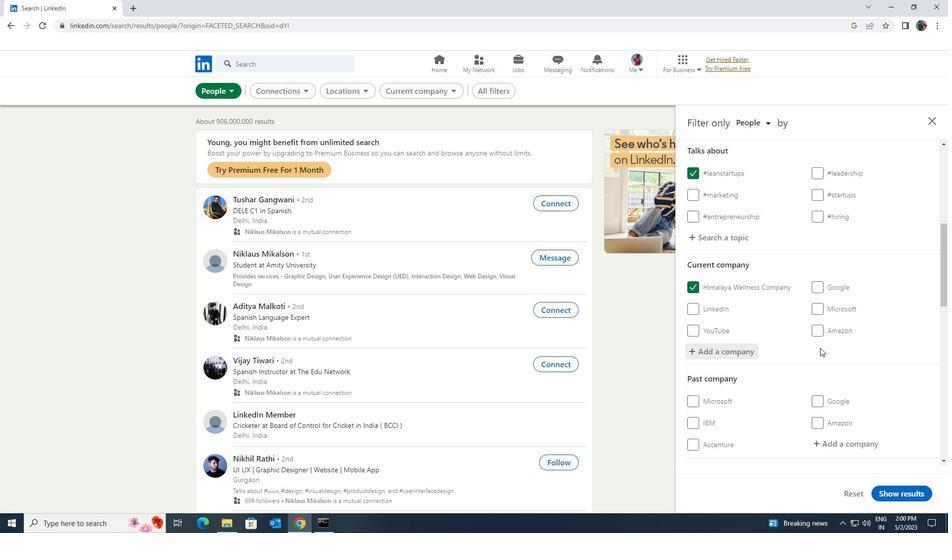 
Action: Mouse scrolled (820, 347) with delta (0, 0)
Screenshot: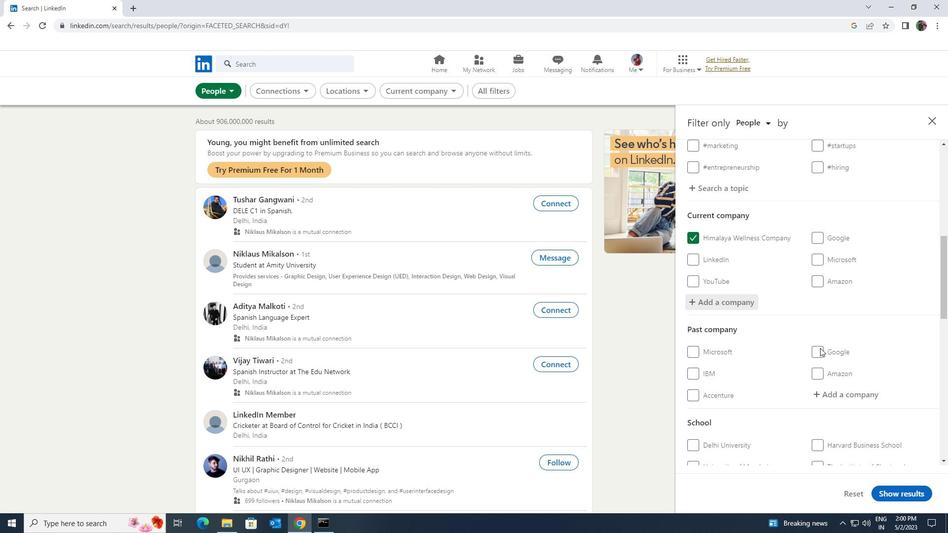 
Action: Mouse scrolled (820, 347) with delta (0, 0)
Screenshot: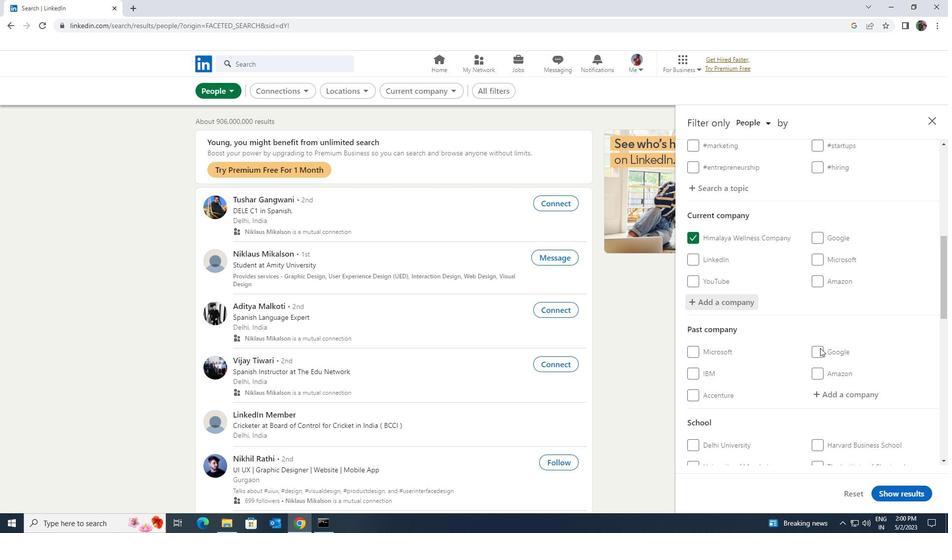 
Action: Mouse scrolled (820, 347) with delta (0, 0)
Screenshot: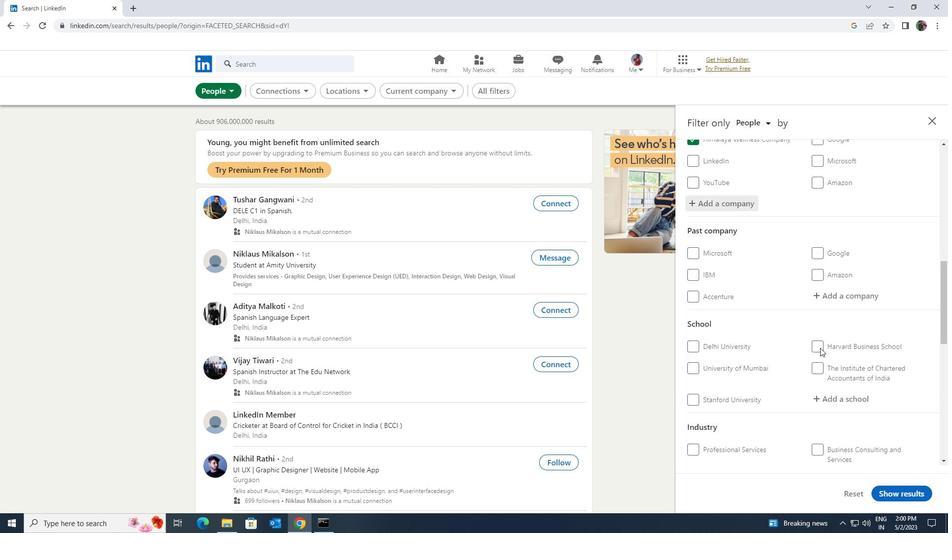 
Action: Mouse moved to (821, 354)
Screenshot: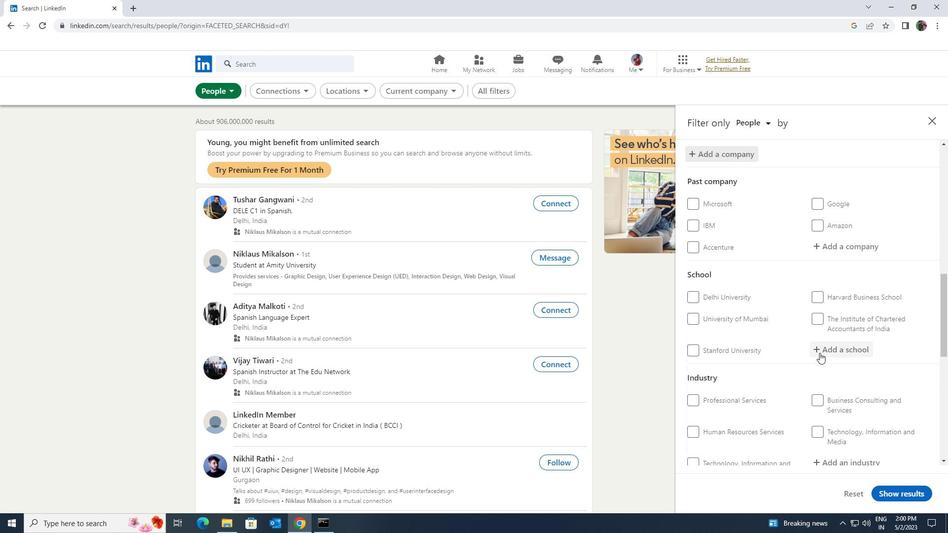 
Action: Mouse pressed left at (821, 354)
Screenshot: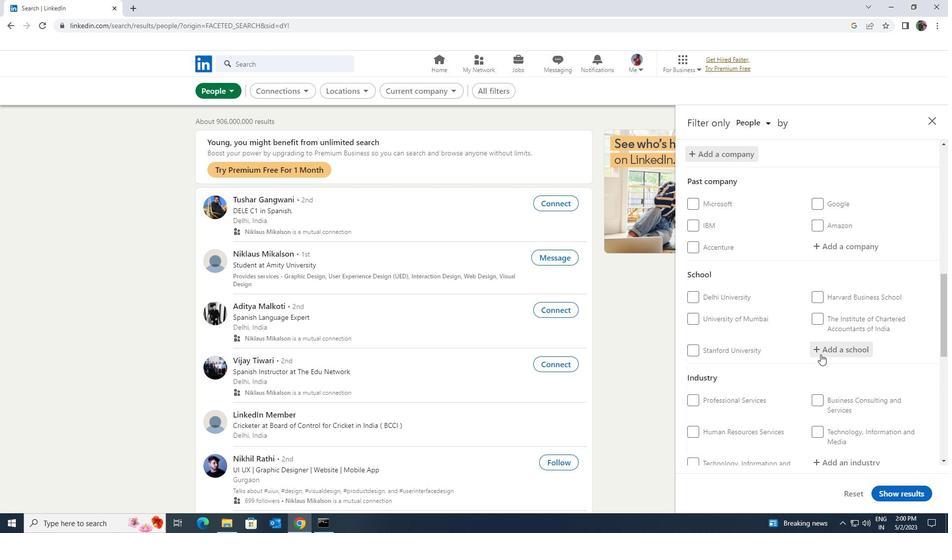 
Action: Mouse moved to (821, 353)
Screenshot: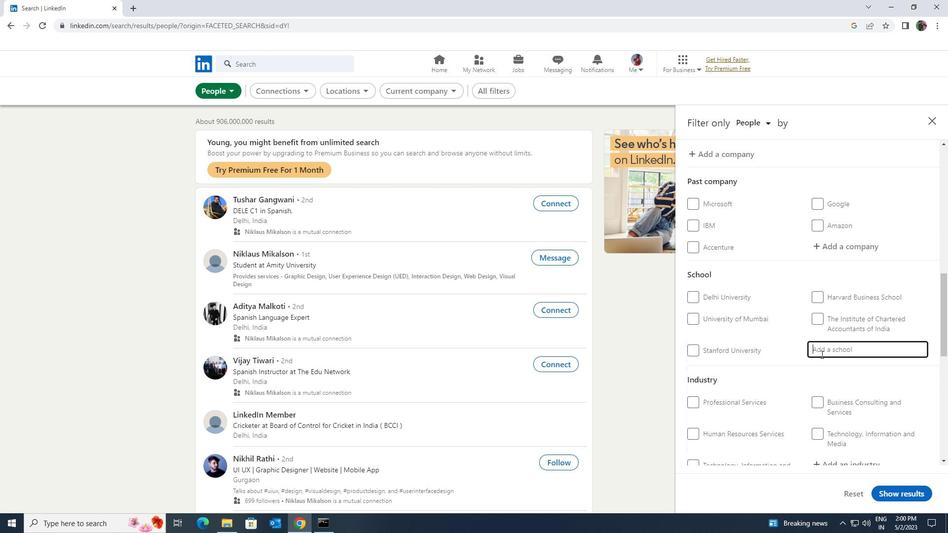 
Action: Key pressed <Key.shift><Key.shift><Key.shift><Key.shift><Key.shift><Key.shift><Key.shift><Key.shift><Key.shift><Key.shift><Key.shift><Key.shift>TAGORE<Key.space><Key.shift>ENGINEER
Screenshot: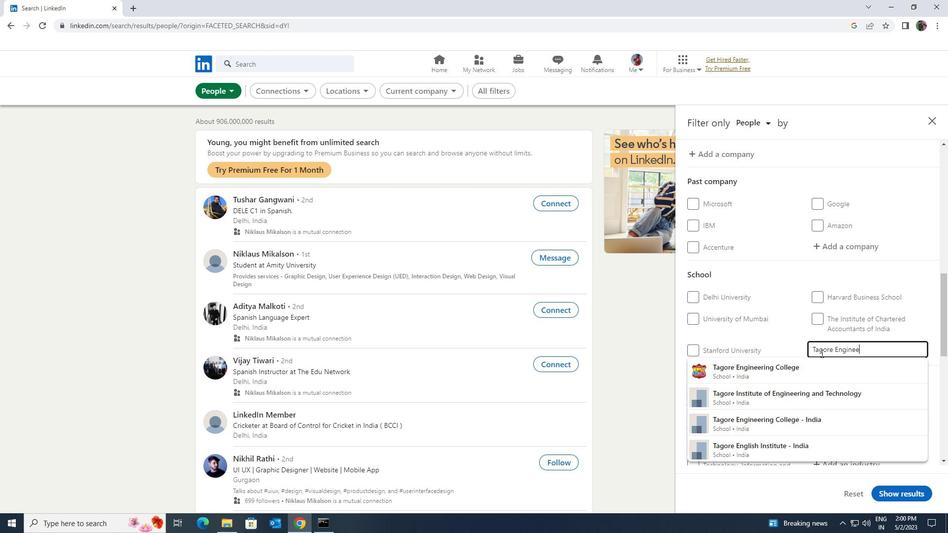 
Action: Mouse moved to (817, 365)
Screenshot: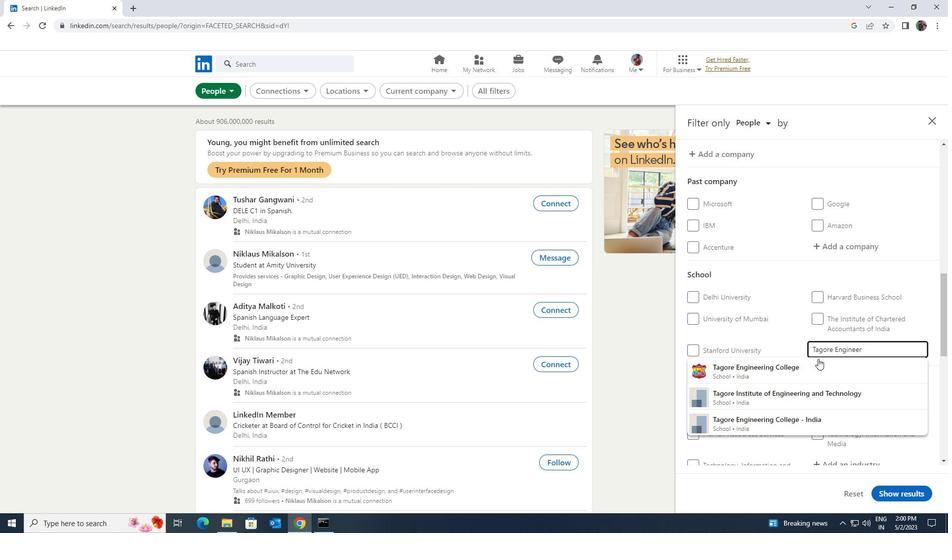 
Action: Mouse pressed left at (817, 365)
Screenshot: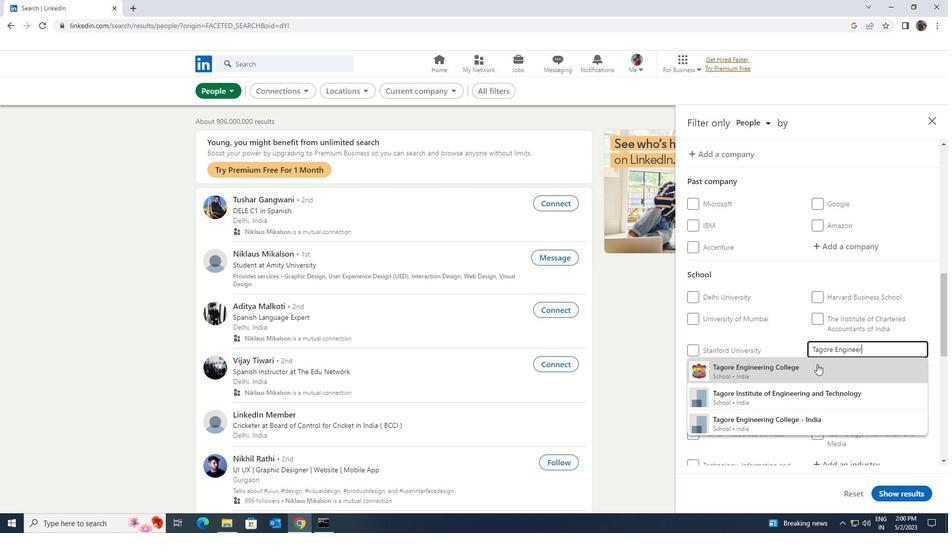 
Action: Mouse moved to (819, 365)
Screenshot: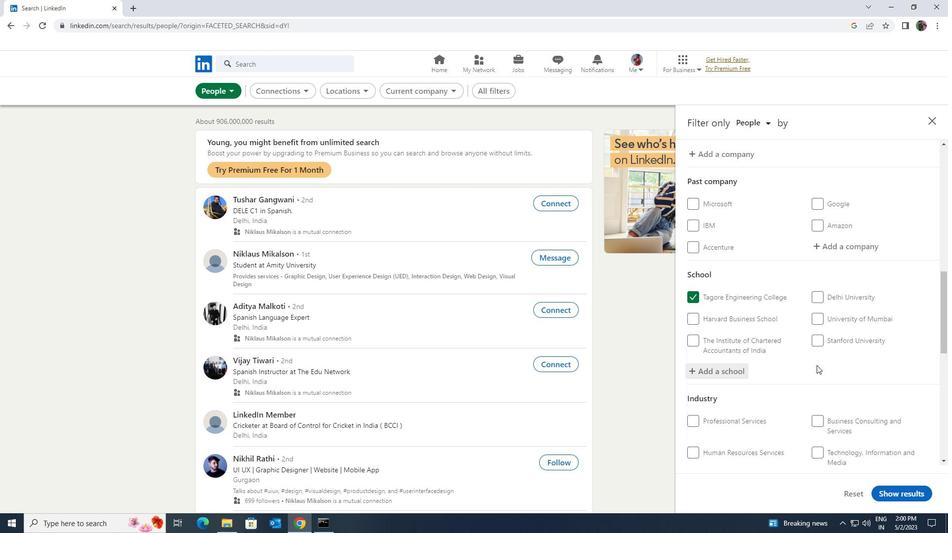 
Action: Mouse scrolled (819, 364) with delta (0, 0)
Screenshot: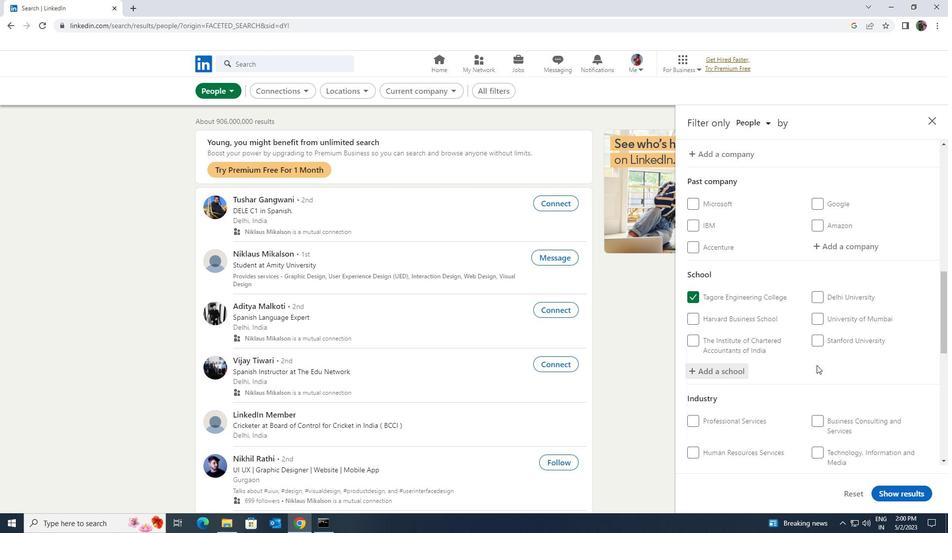 
Action: Mouse scrolled (819, 364) with delta (0, 0)
Screenshot: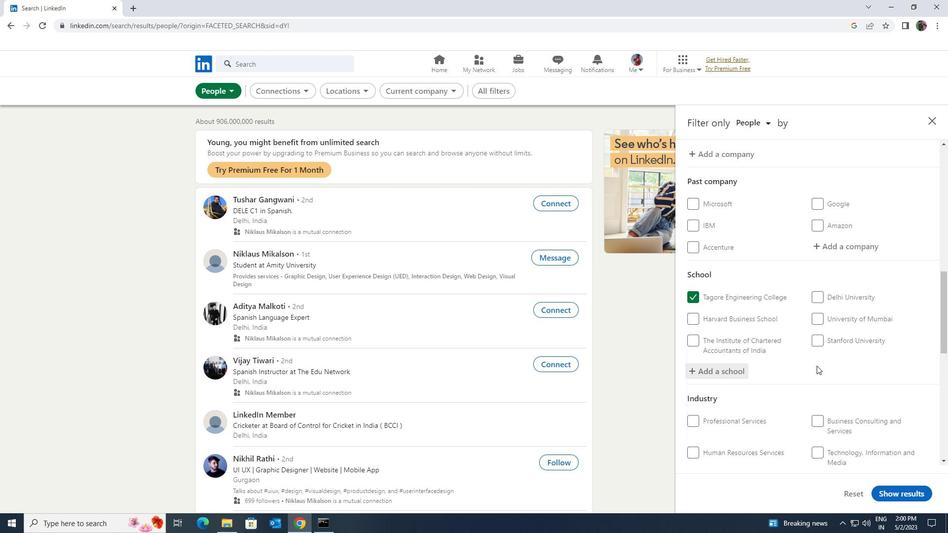 
Action: Mouse moved to (820, 364)
Screenshot: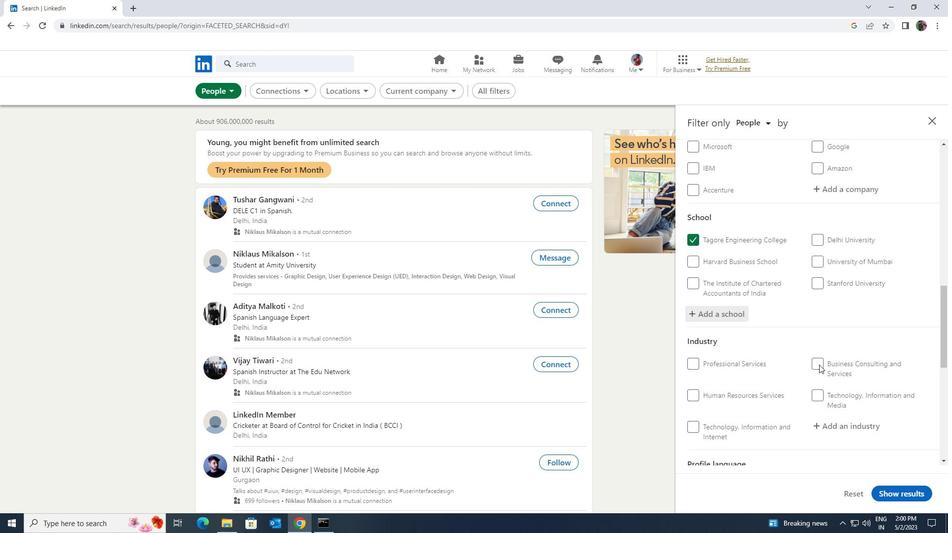 
Action: Mouse scrolled (820, 364) with delta (0, 0)
Screenshot: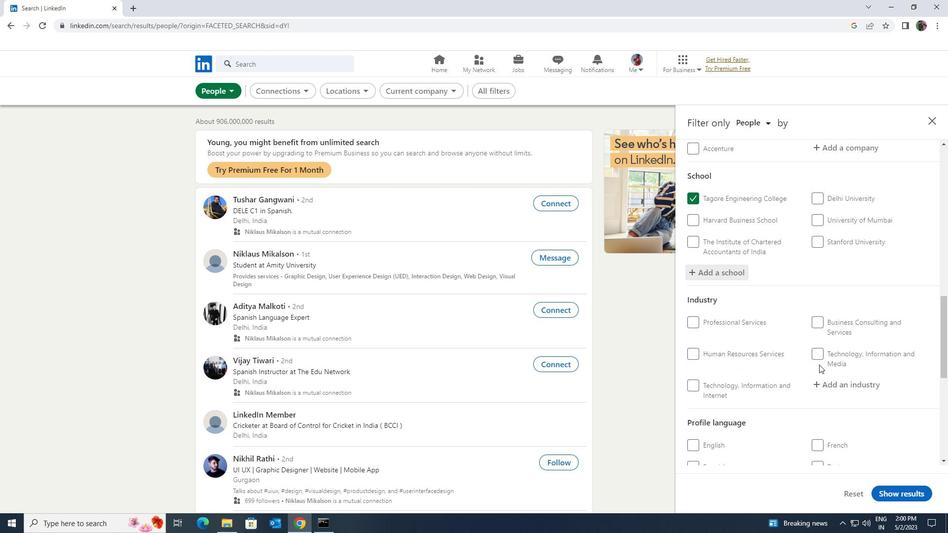 
Action: Mouse scrolled (820, 364) with delta (0, 0)
Screenshot: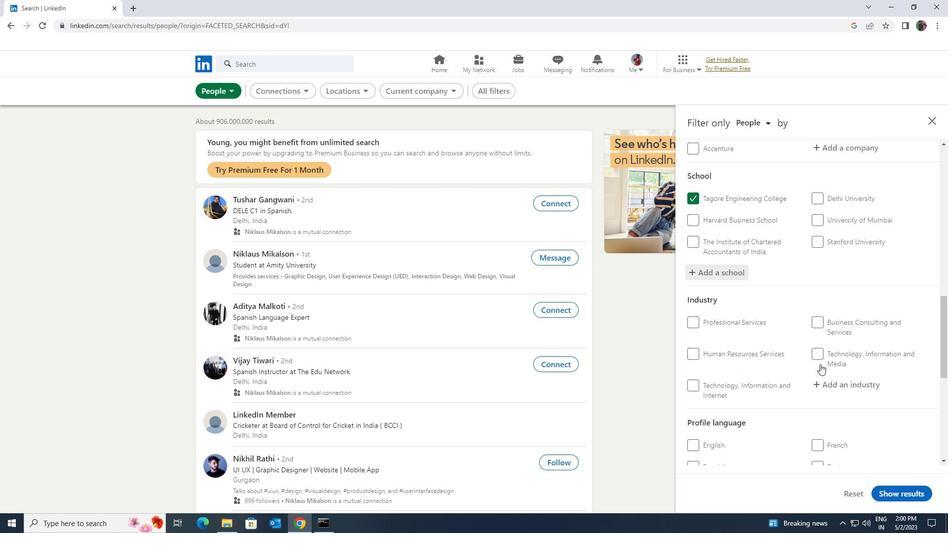 
Action: Mouse moved to (835, 287)
Screenshot: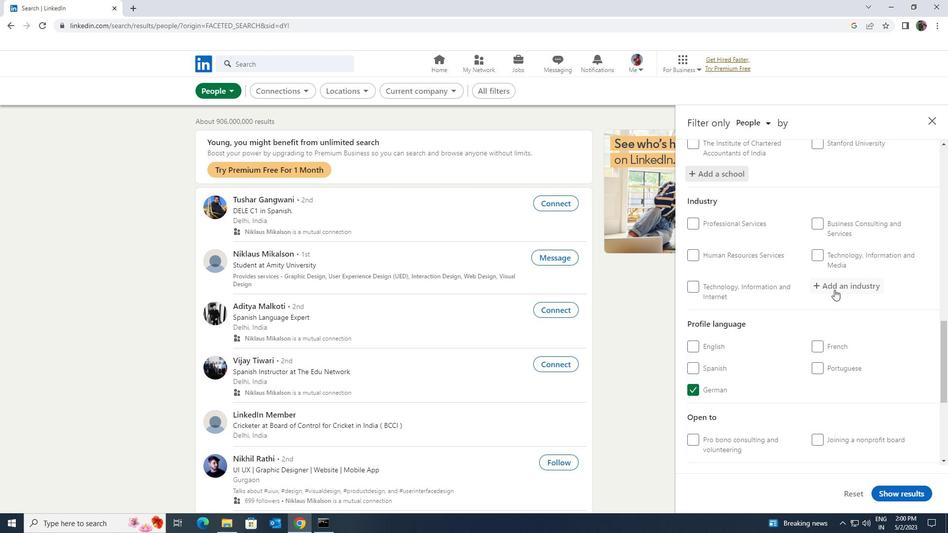 
Action: Mouse pressed left at (835, 287)
Screenshot: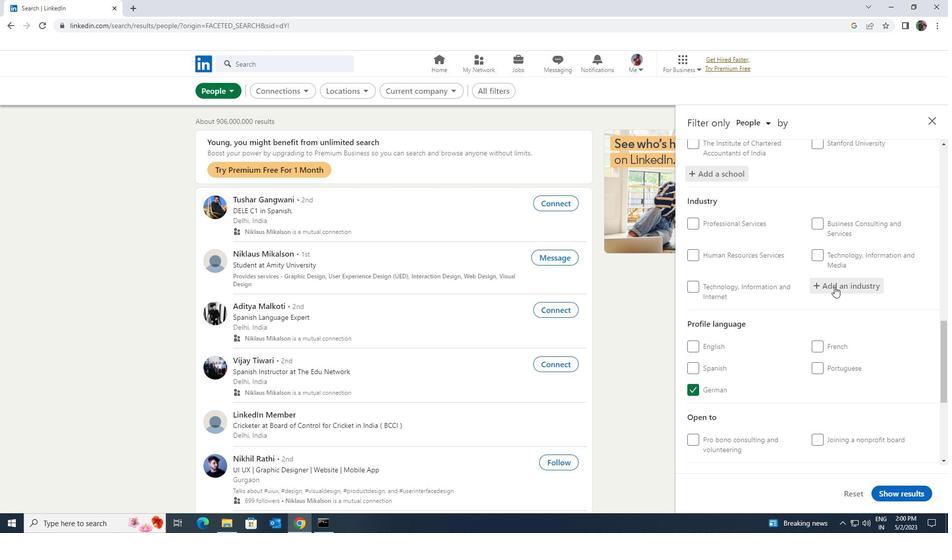 
Action: Key pressed <Key.shift><Key.shift><Key.shift><Key.shift><Key.shift><Key.shift><Key.shift><Key.shift><Key.shift>PROFESS
Screenshot: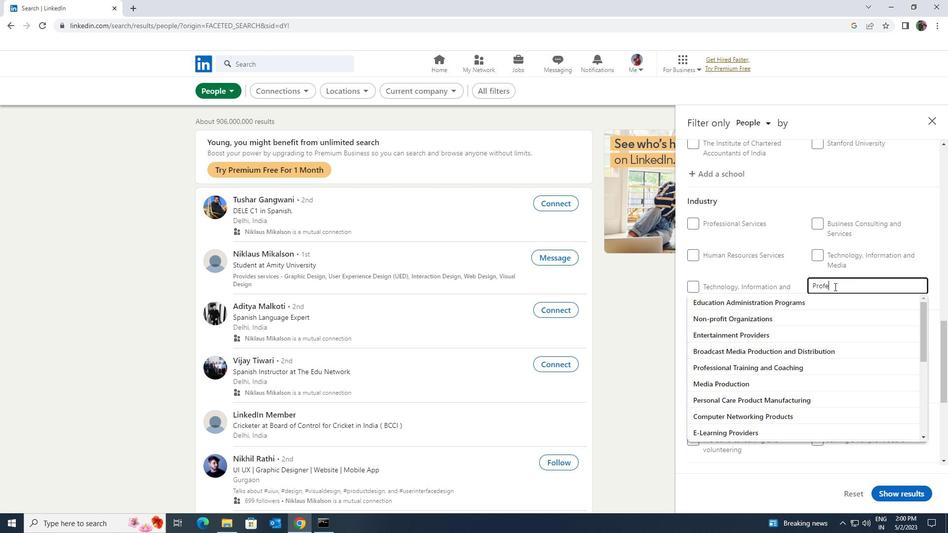 
Action: Mouse moved to (838, 311)
Screenshot: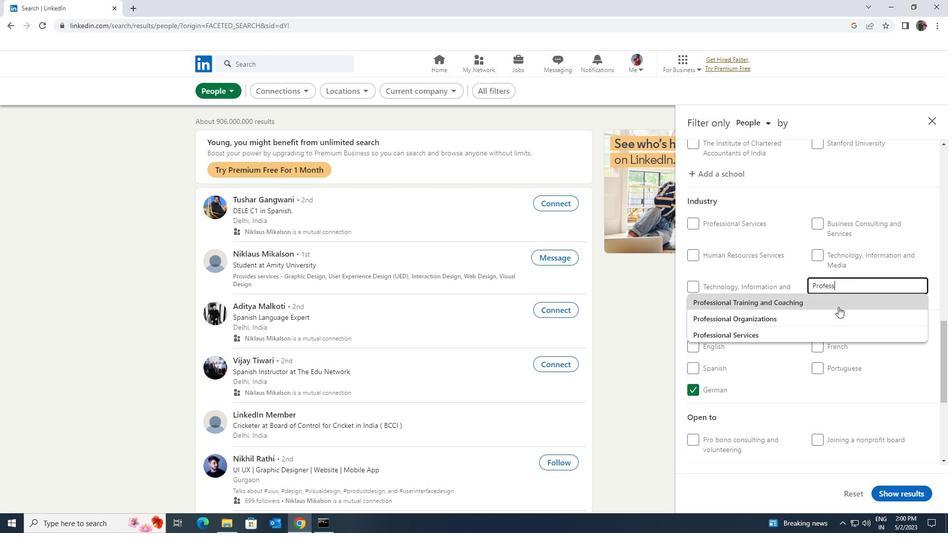 
Action: Key pressed IONAL<Key.space><Key.shift><Key.shift><Key.shift><Key.shift><Key.shift><Key.shift><Key.shift><Key.shift><Key.shift><Key.shift><Key.shift><Key.shift><Key.shift><Key.shift><Key.shift>SERV
Screenshot: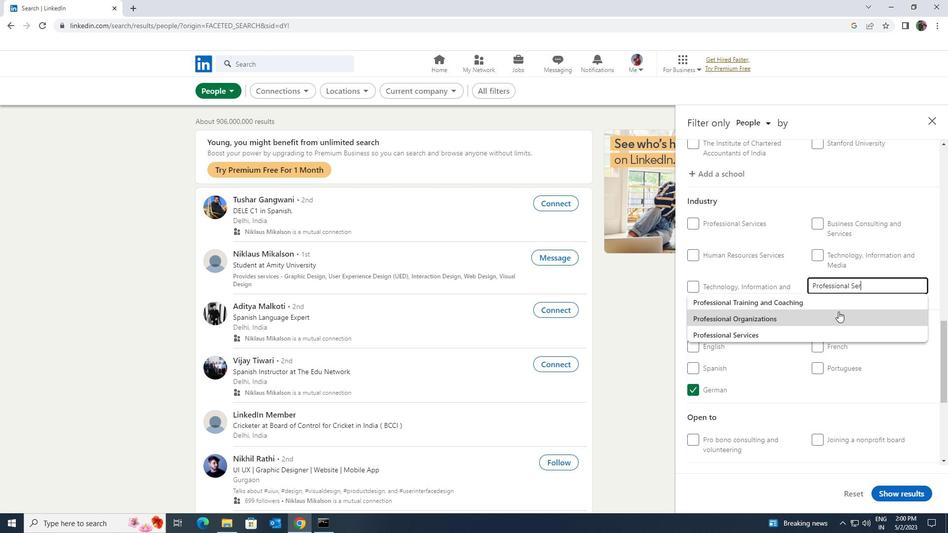 
Action: Mouse moved to (826, 301)
Screenshot: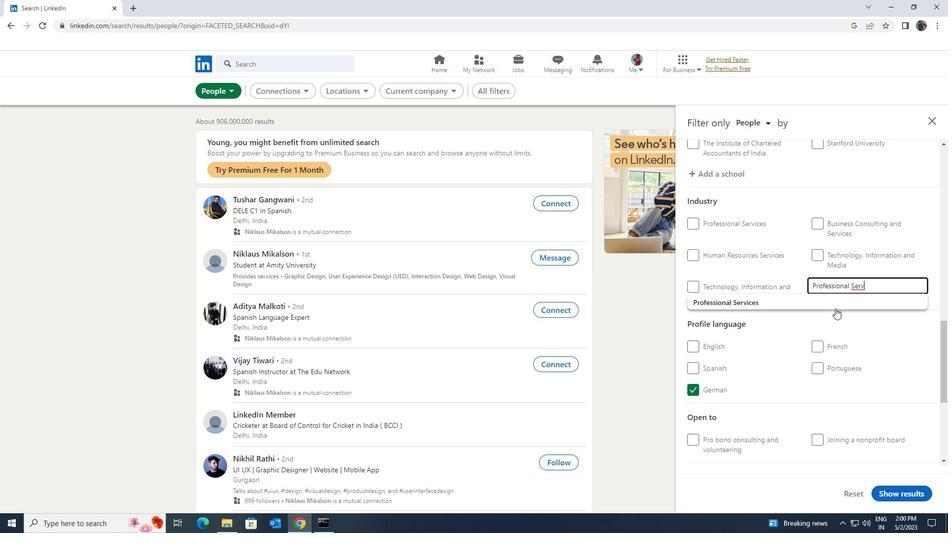 
Action: Mouse pressed left at (826, 301)
Screenshot: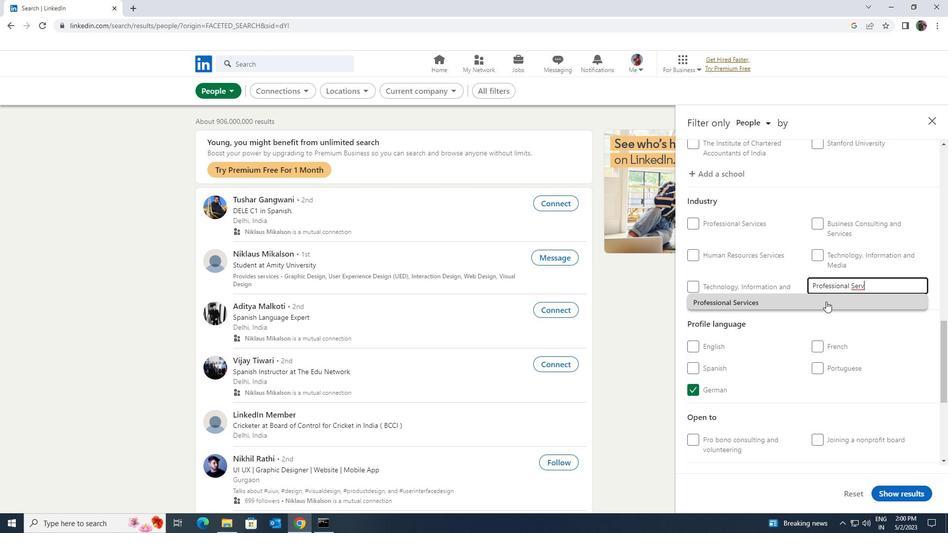 
Action: Mouse moved to (826, 300)
Screenshot: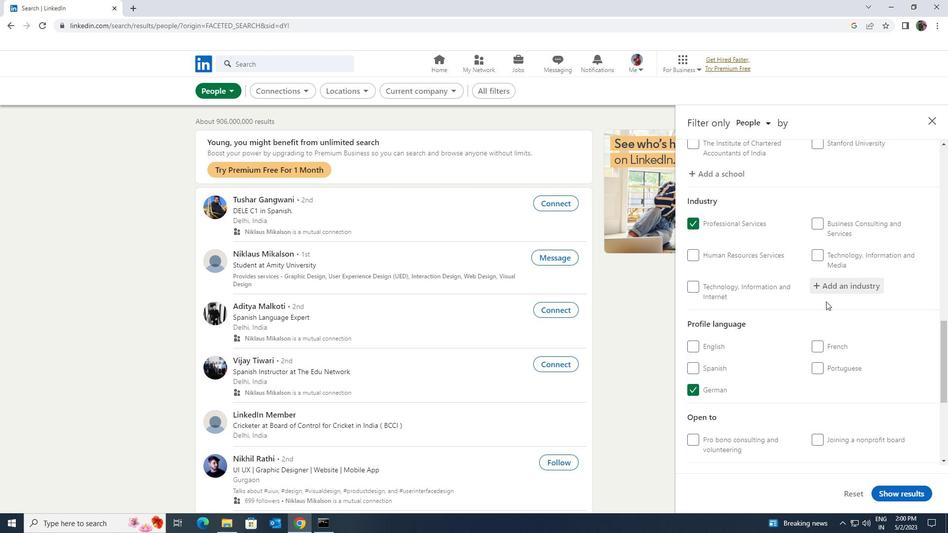 
Action: Mouse scrolled (826, 299) with delta (0, 0)
Screenshot: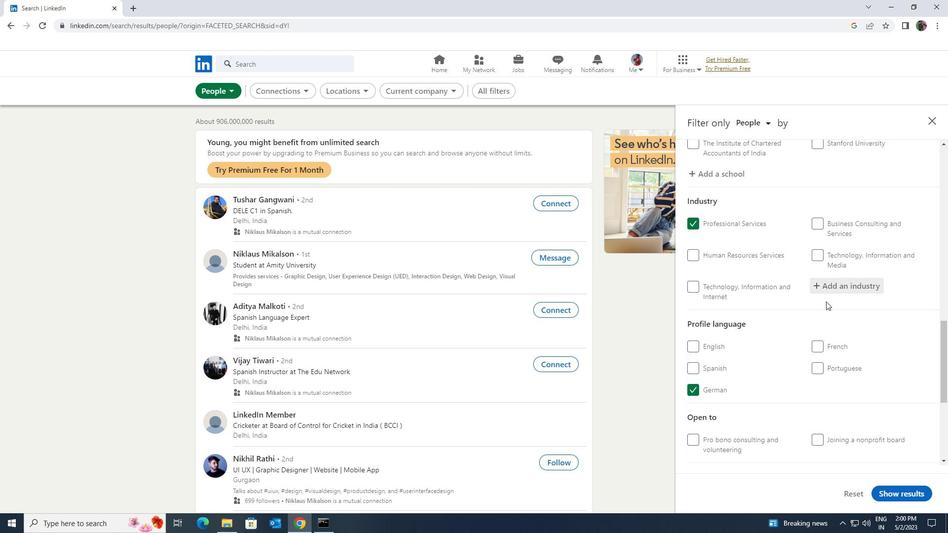 
Action: Mouse scrolled (826, 299) with delta (0, 0)
Screenshot: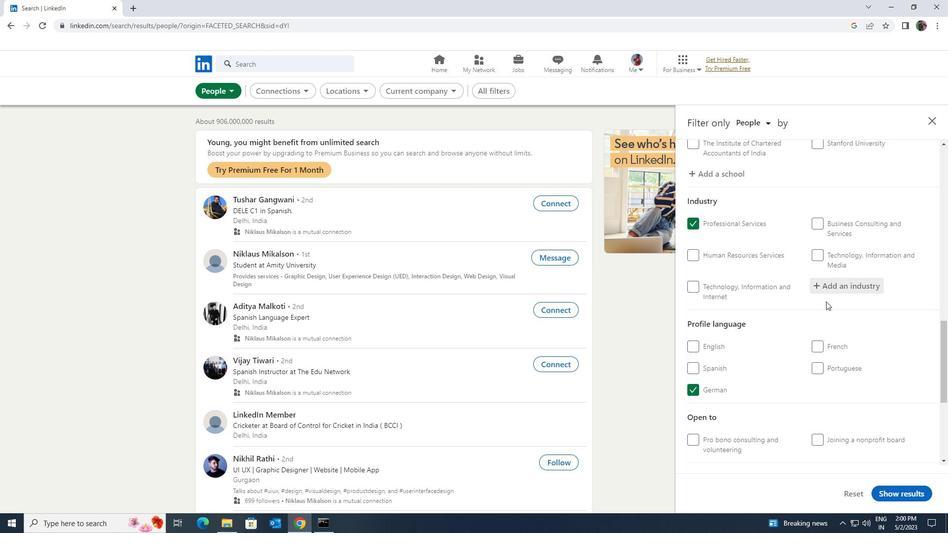 
Action: Mouse moved to (830, 294)
Screenshot: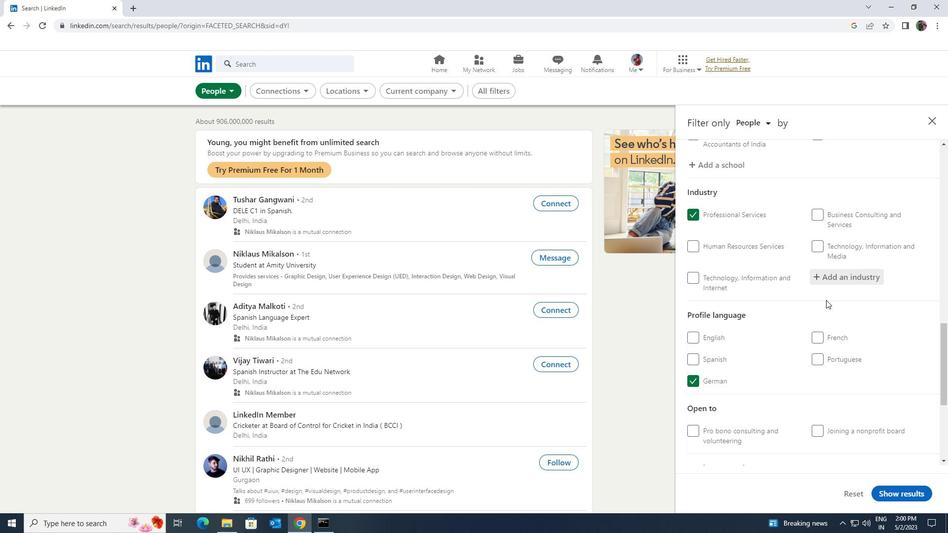 
Action: Mouse scrolled (830, 293) with delta (0, 0)
Screenshot: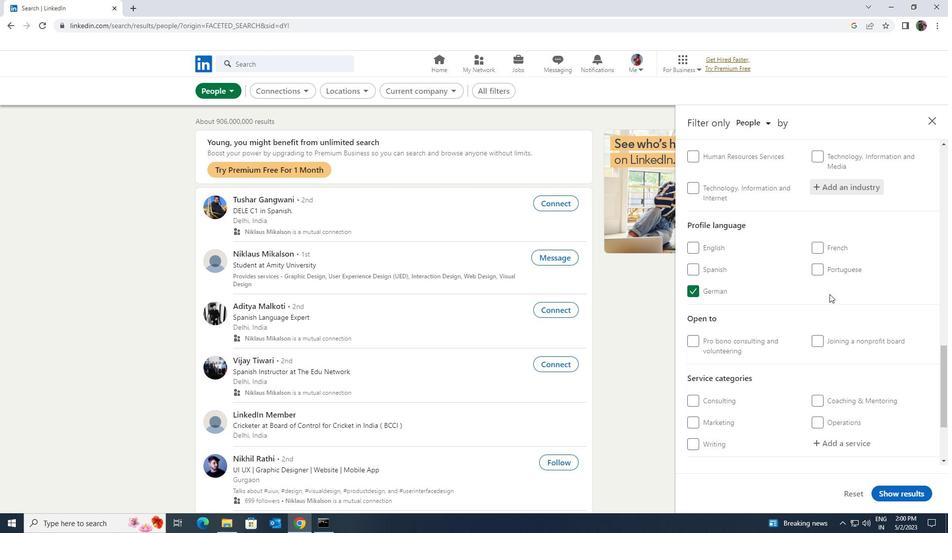 
Action: Mouse scrolled (830, 293) with delta (0, 0)
Screenshot: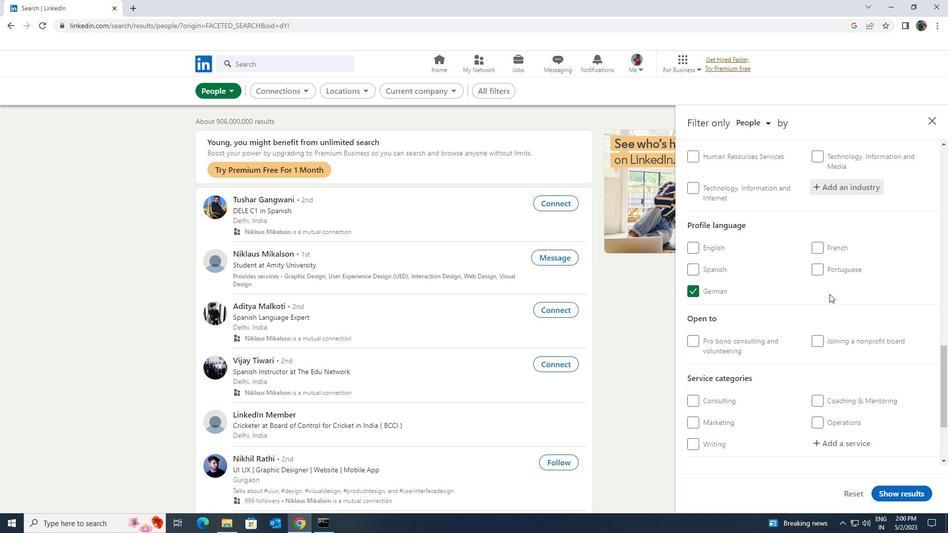 
Action: Mouse scrolled (830, 293) with delta (0, 0)
Screenshot: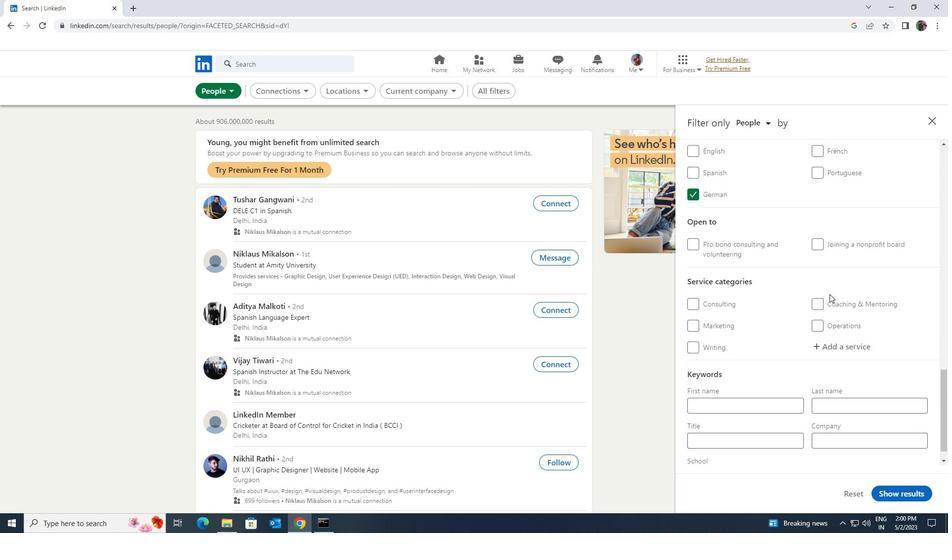 
Action: Mouse moved to (839, 325)
Screenshot: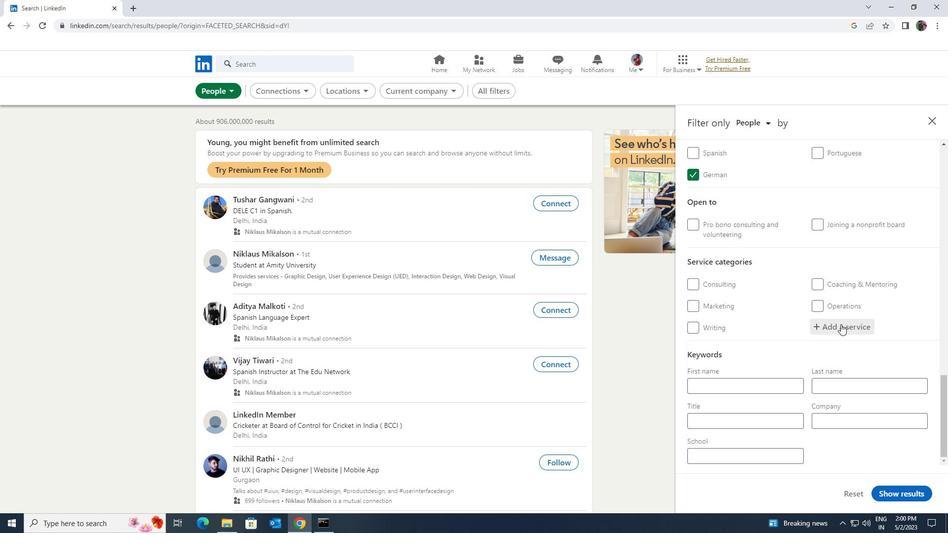 
Action: Mouse pressed left at (839, 325)
Screenshot: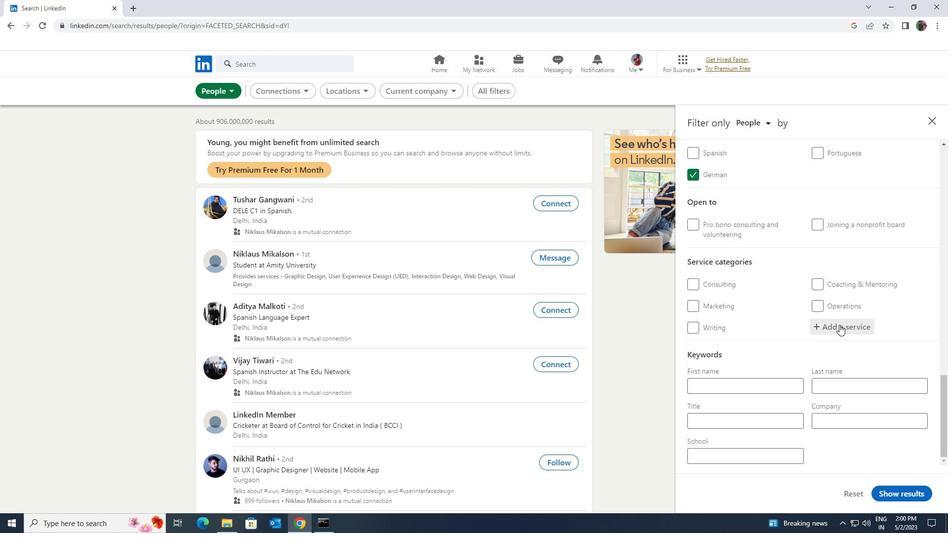 
Action: Mouse moved to (841, 324)
Screenshot: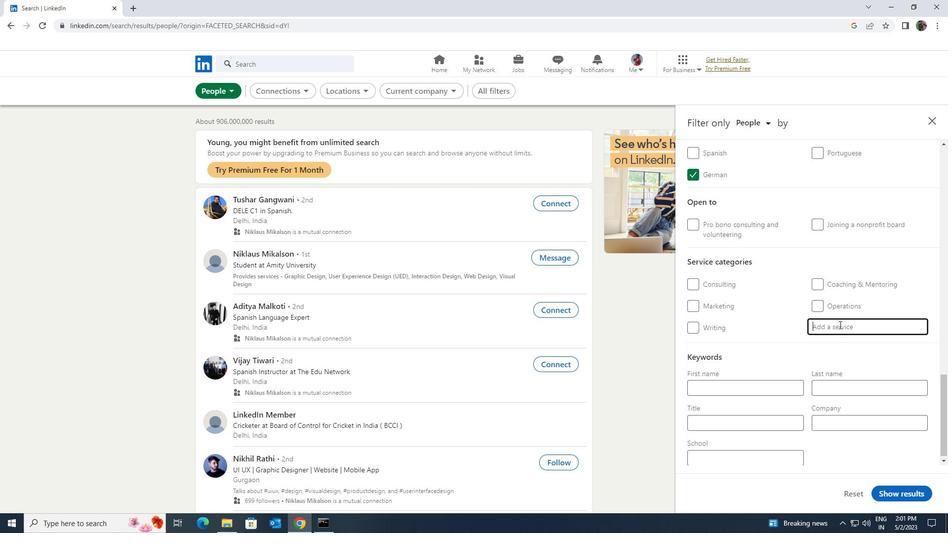 
Action: Key pressed <Key.shift><Key.shift><Key.shift><Key.shift><Key.shift>FINANCIAL<Key.space><Key.shift><Key.shift><Key.shift><Key.shift><Key.shift>ACC
Screenshot: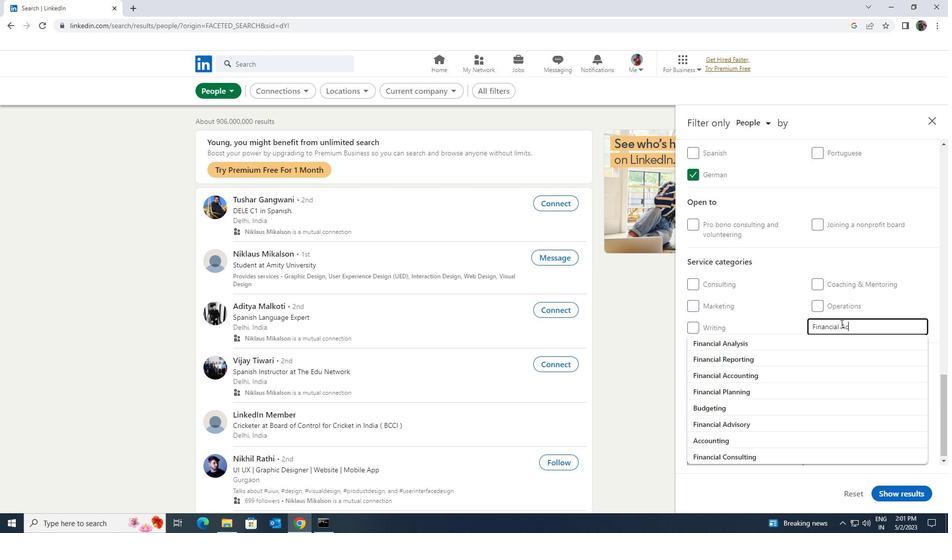 
Action: Mouse moved to (829, 343)
Screenshot: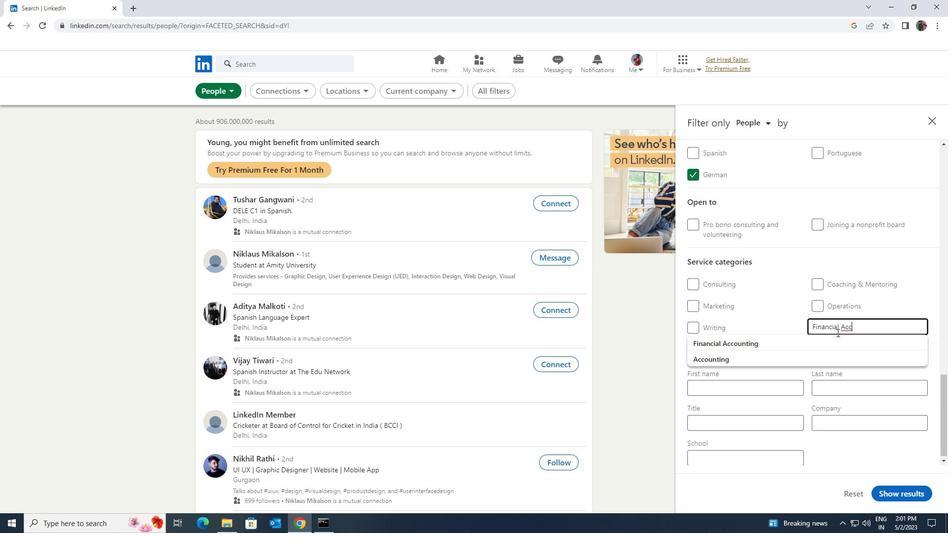 
Action: Mouse pressed left at (829, 343)
Screenshot: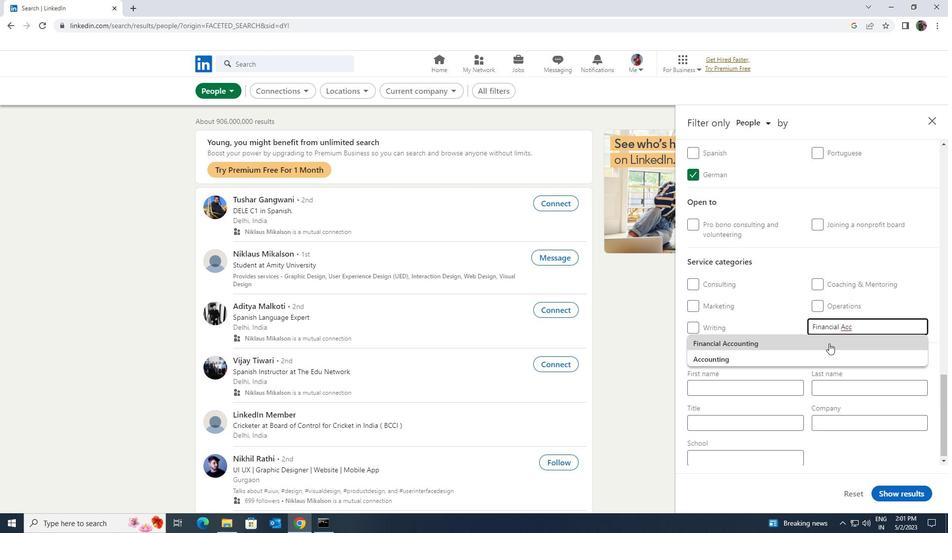 
Action: Mouse moved to (819, 349)
Screenshot: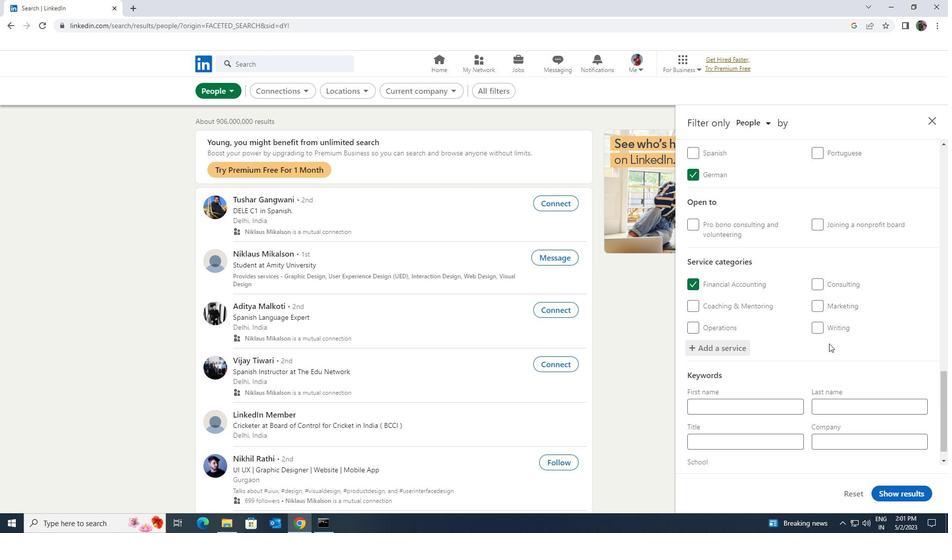 
Action: Mouse scrolled (819, 348) with delta (0, 0)
Screenshot: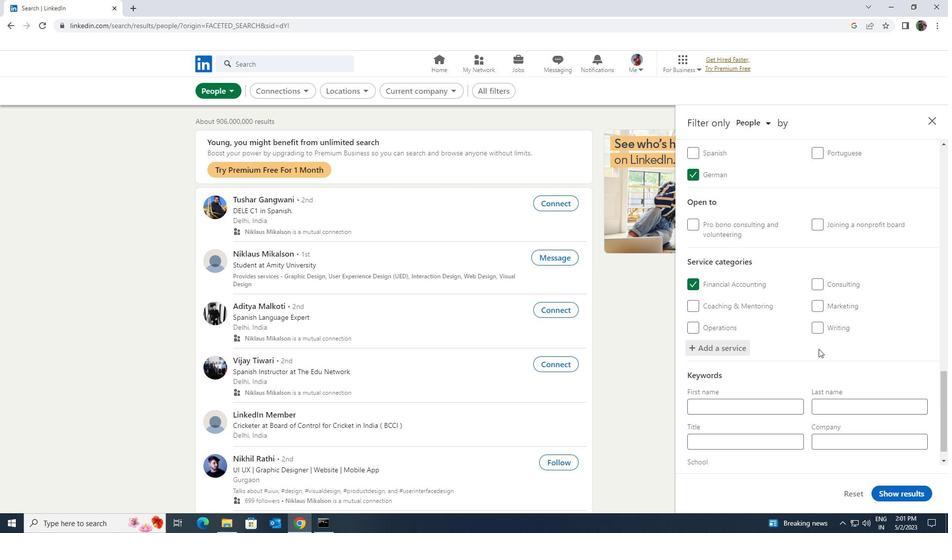 
Action: Mouse scrolled (819, 348) with delta (0, 0)
Screenshot: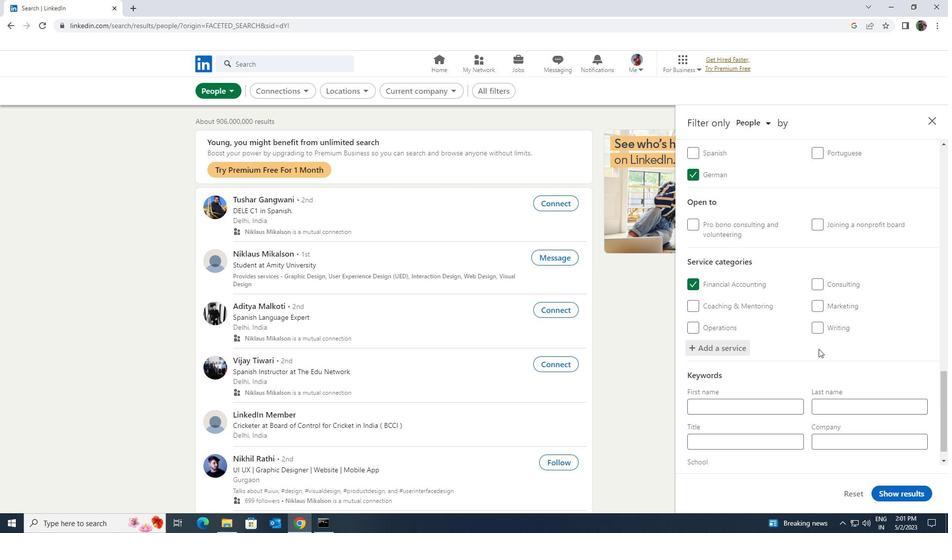 
Action: Mouse scrolled (819, 348) with delta (0, 0)
Screenshot: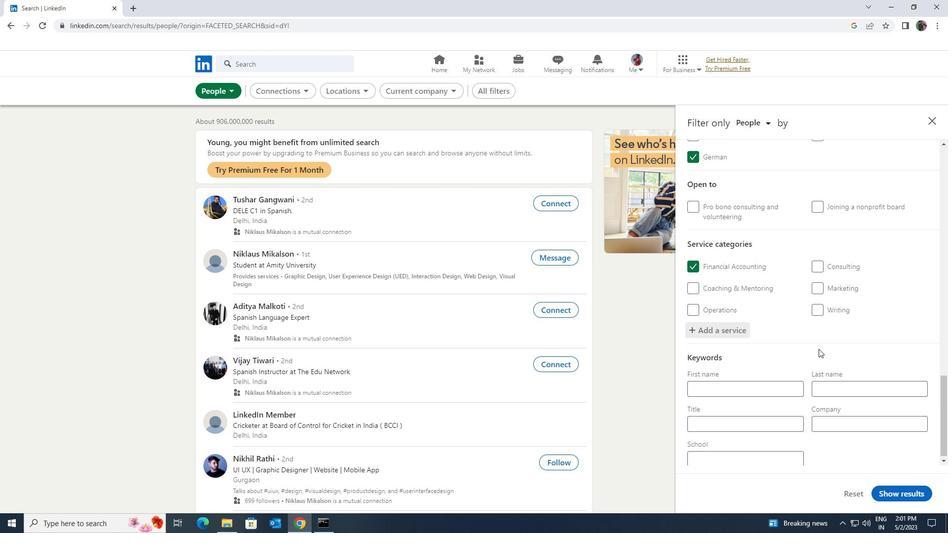 
Action: Mouse scrolled (819, 348) with delta (0, 0)
Screenshot: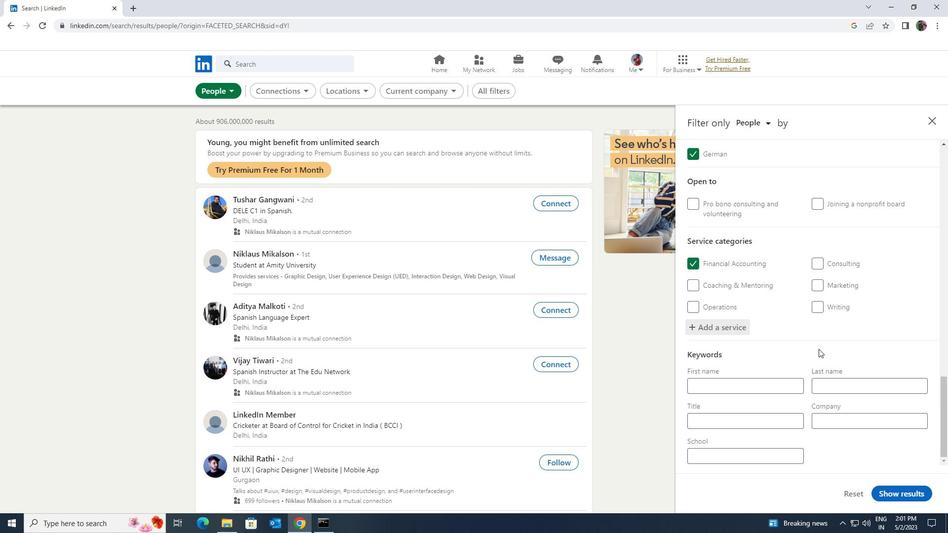 
Action: Mouse moved to (773, 418)
Screenshot: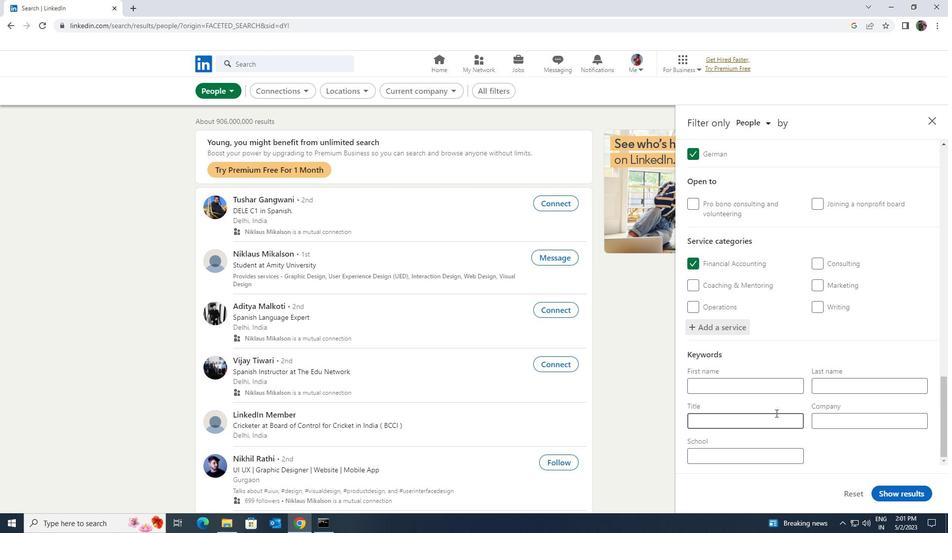 
Action: Mouse pressed left at (773, 418)
Screenshot: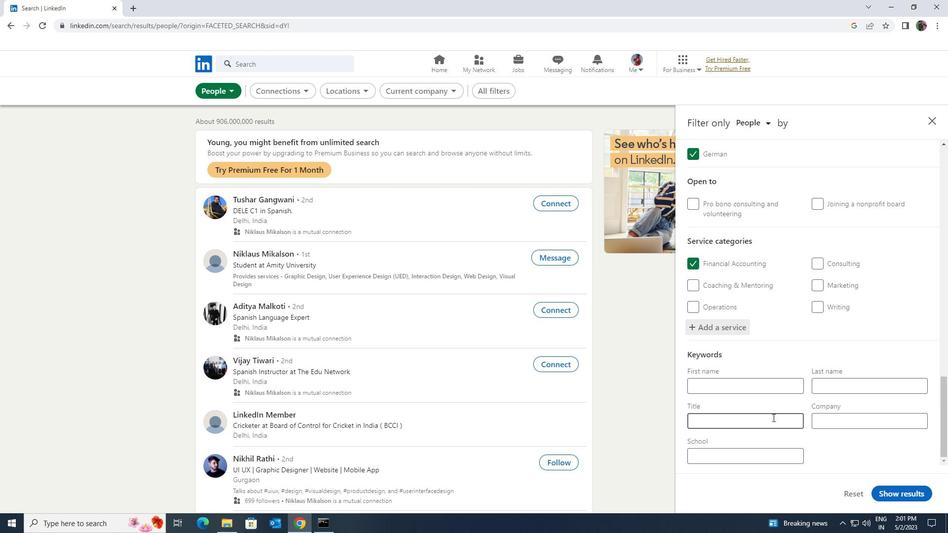 
Action: Mouse moved to (773, 418)
Screenshot: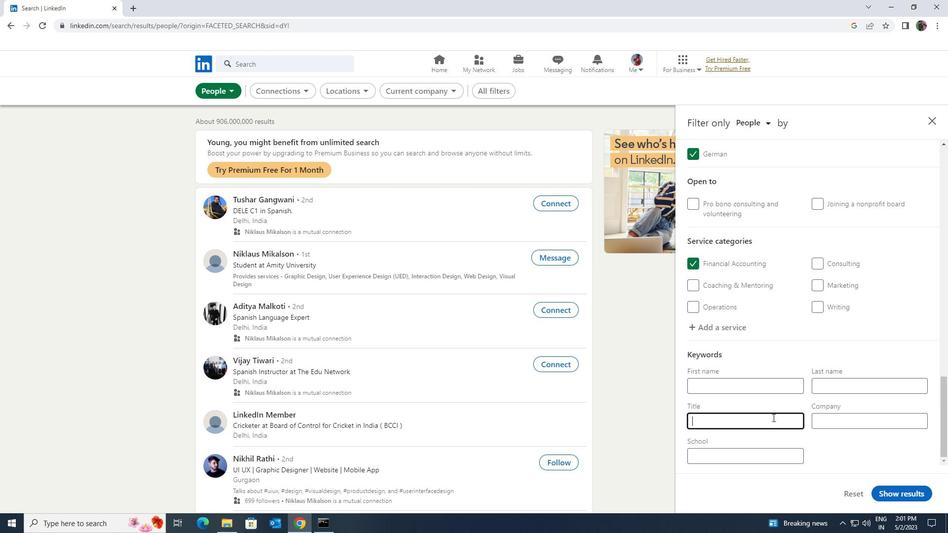 
Action: Key pressed <Key.shift><Key.shift><Key.shift><Key.shift><Key.shift><Key.shift><Key.shift><Key.shift><Key.shift><Key.shift><Key.shift><Key.shift><Key.shift><Key.shift><Key.shift><Key.shift>ORGANIZER
Screenshot: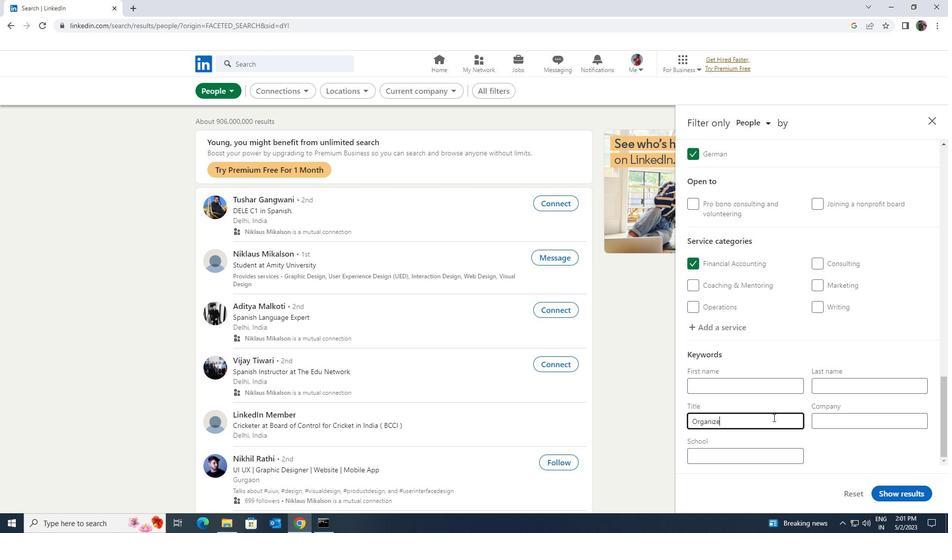 
Action: Mouse moved to (882, 489)
Screenshot: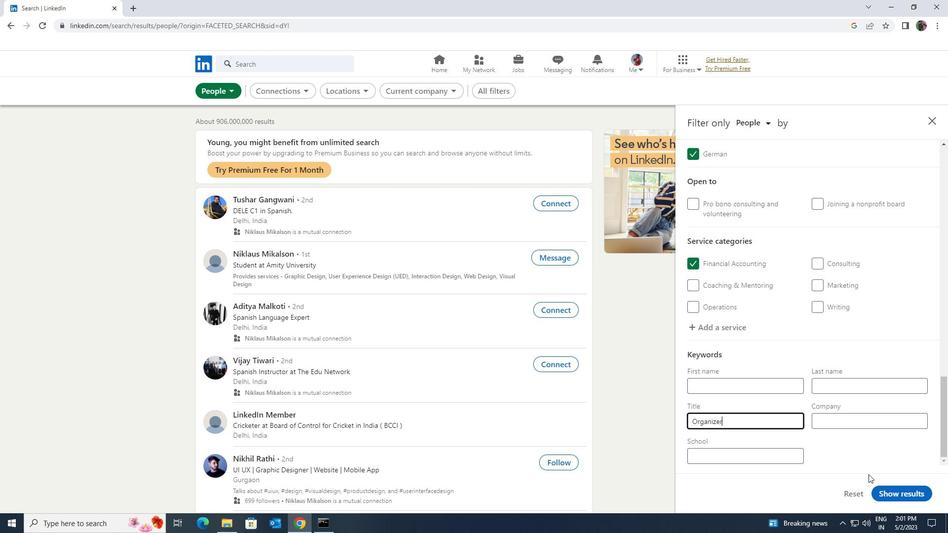 
Action: Mouse pressed left at (882, 489)
Screenshot: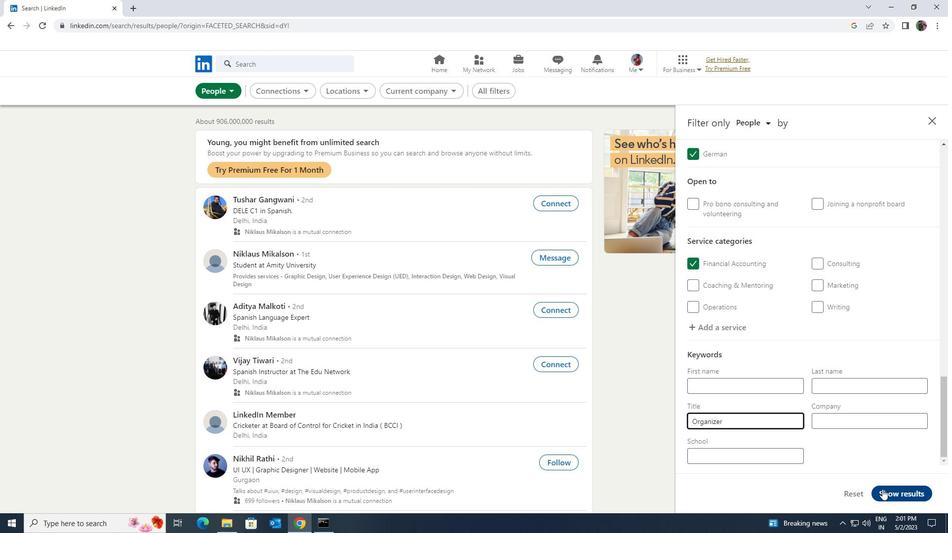 
Action: Mouse moved to (882, 489)
Screenshot: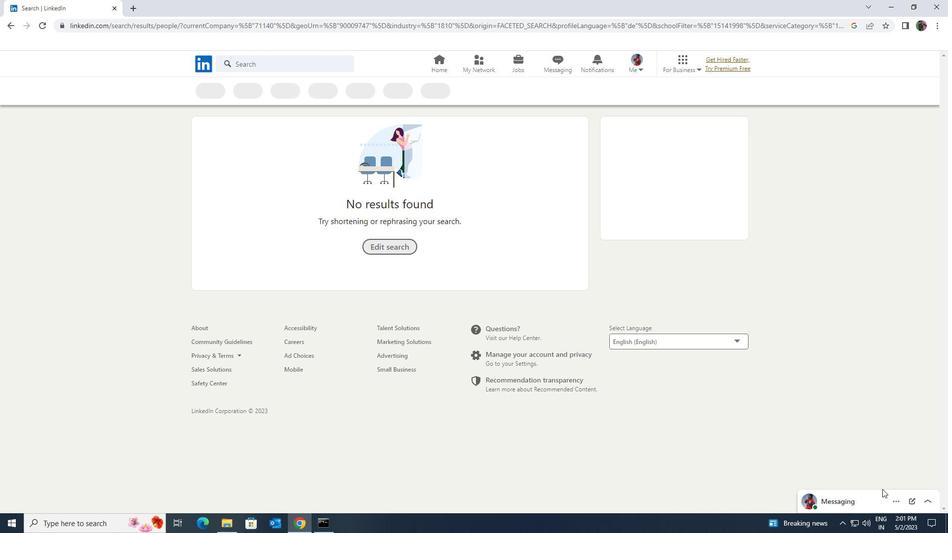 
